 Task: In the  document peacock.doc ,align picture to the 'center'. Insert word art below the picture and give heading  'Peacock Black with white outline'
Action: Mouse moved to (546, 273)
Screenshot: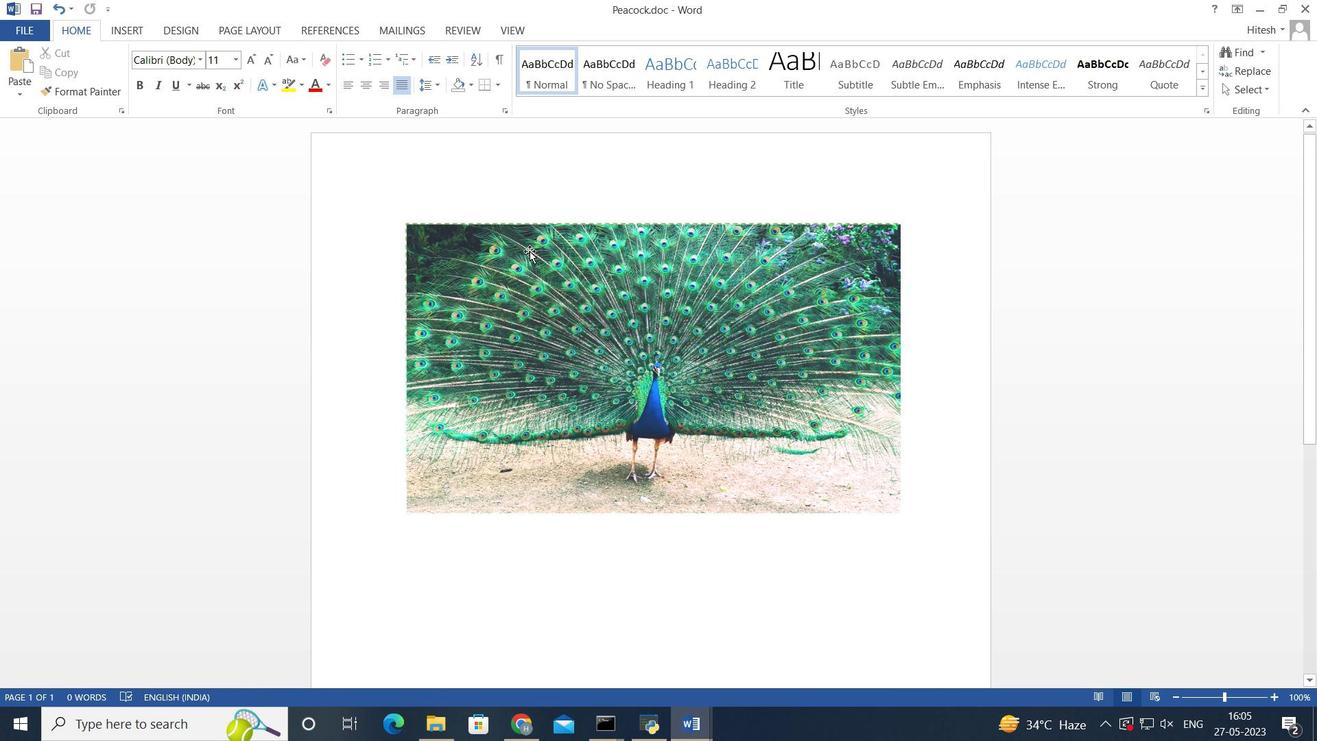 
Action: Mouse pressed left at (546, 273)
Screenshot: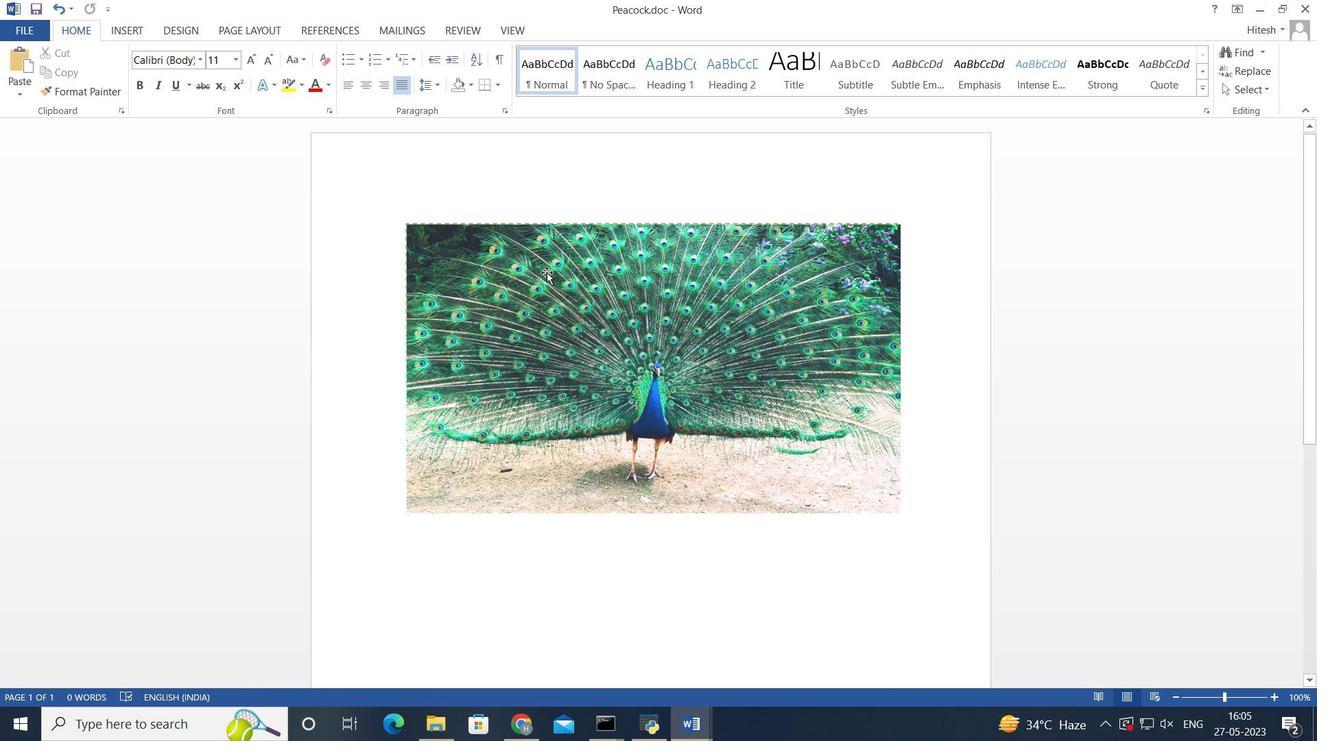 
Action: Mouse moved to (353, 81)
Screenshot: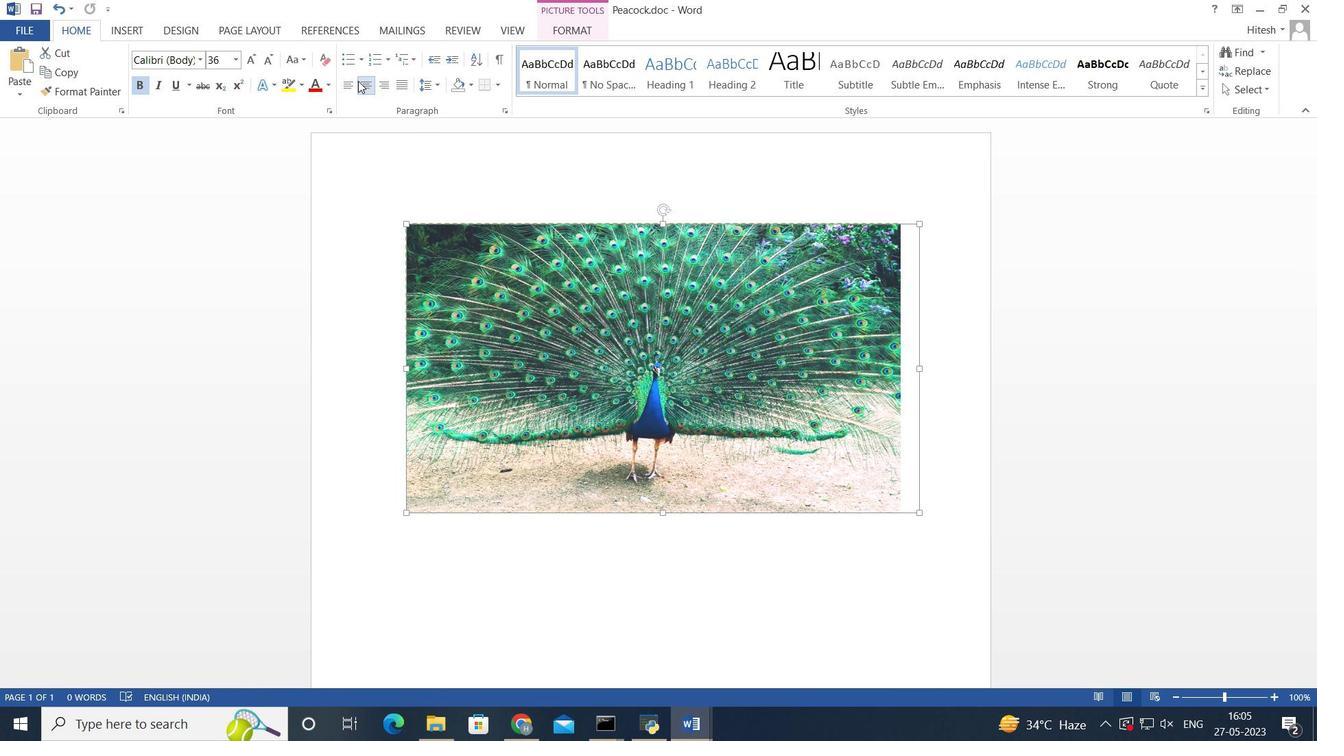 
Action: Mouse pressed left at (353, 81)
Screenshot: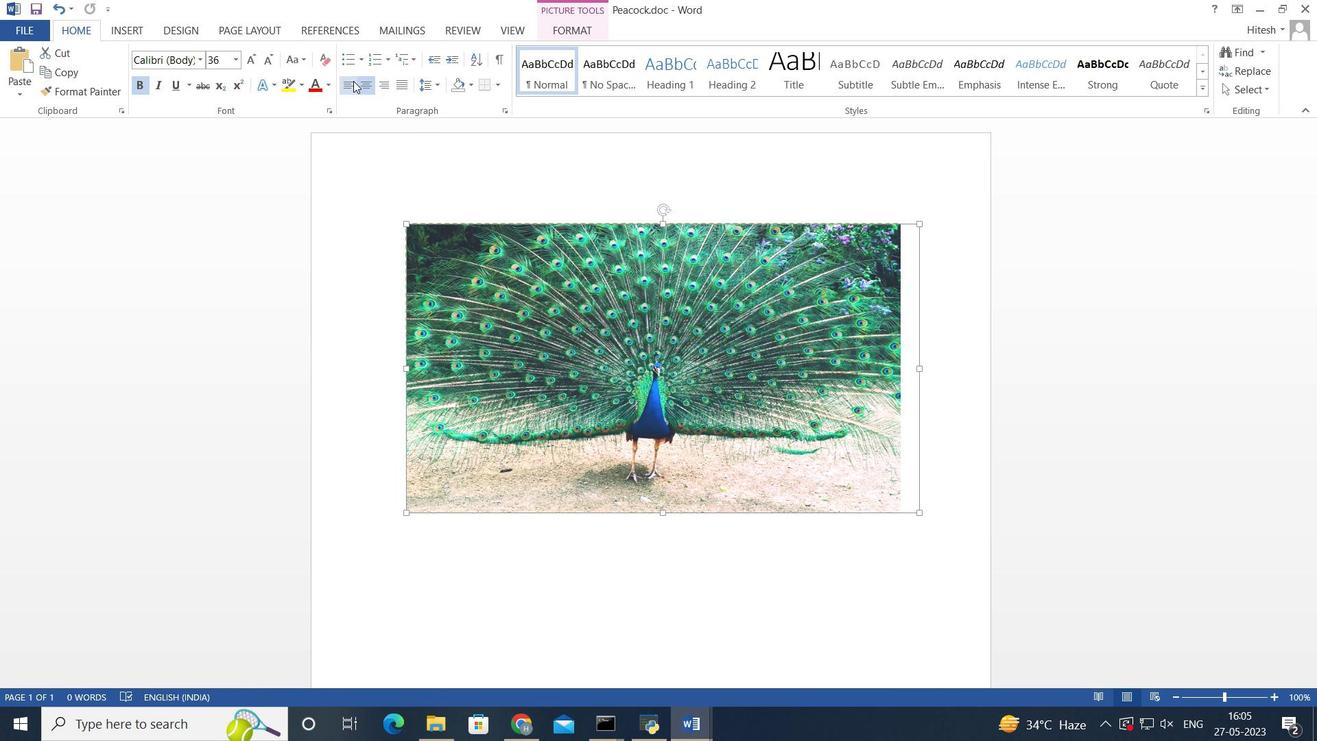 
Action: Mouse moved to (365, 83)
Screenshot: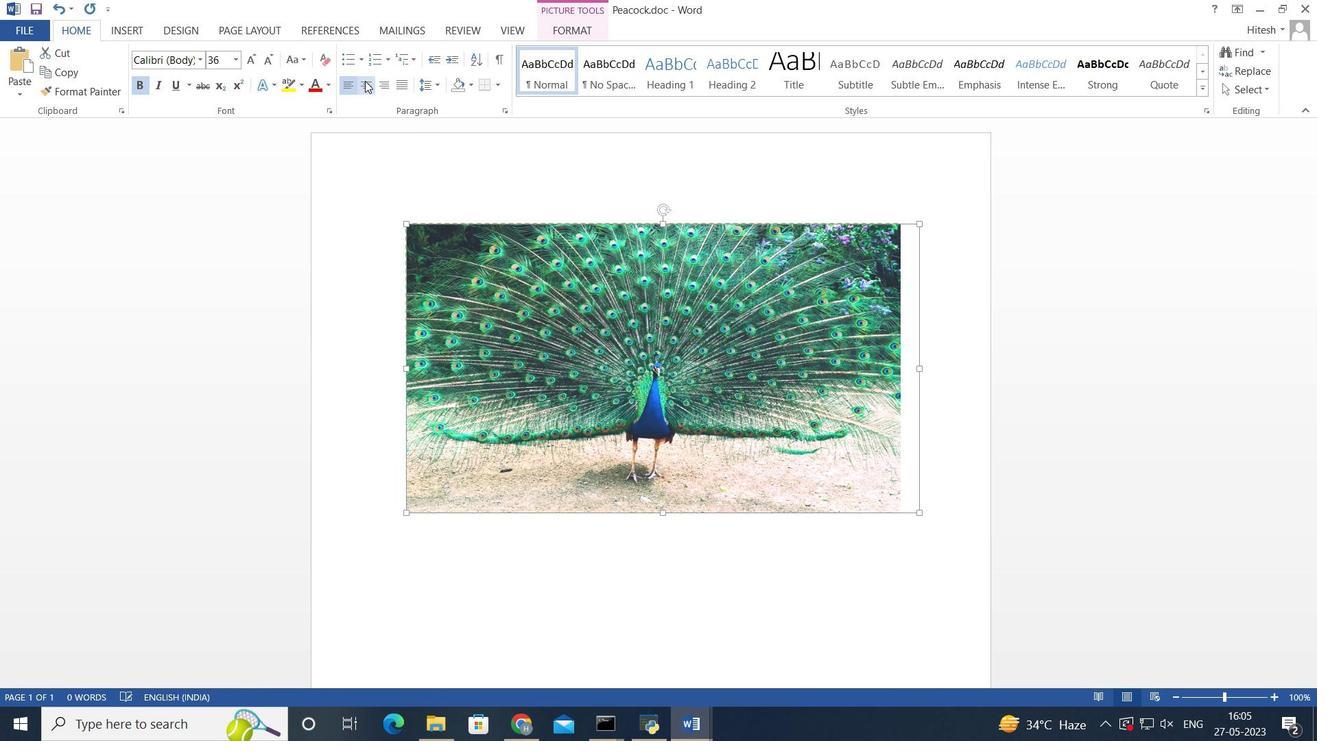 
Action: Mouse pressed left at (365, 83)
Screenshot: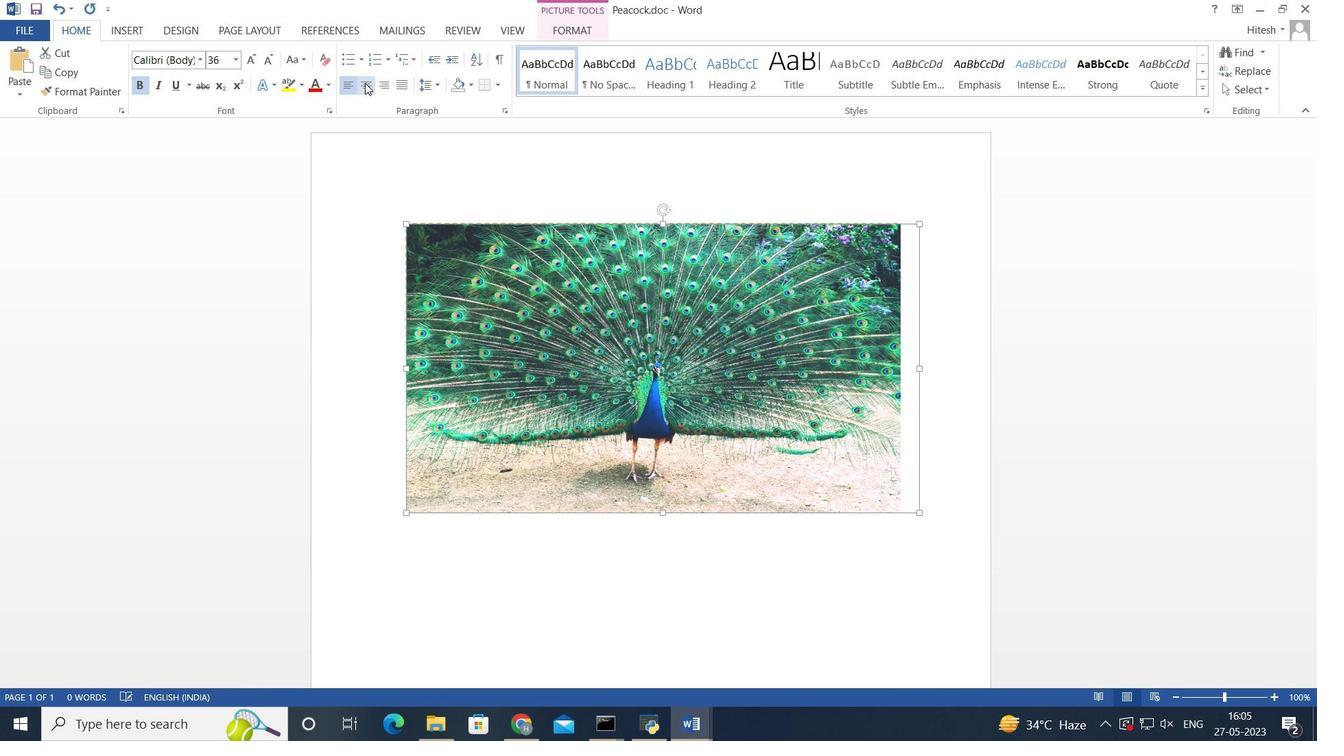 
Action: Mouse moved to (477, 179)
Screenshot: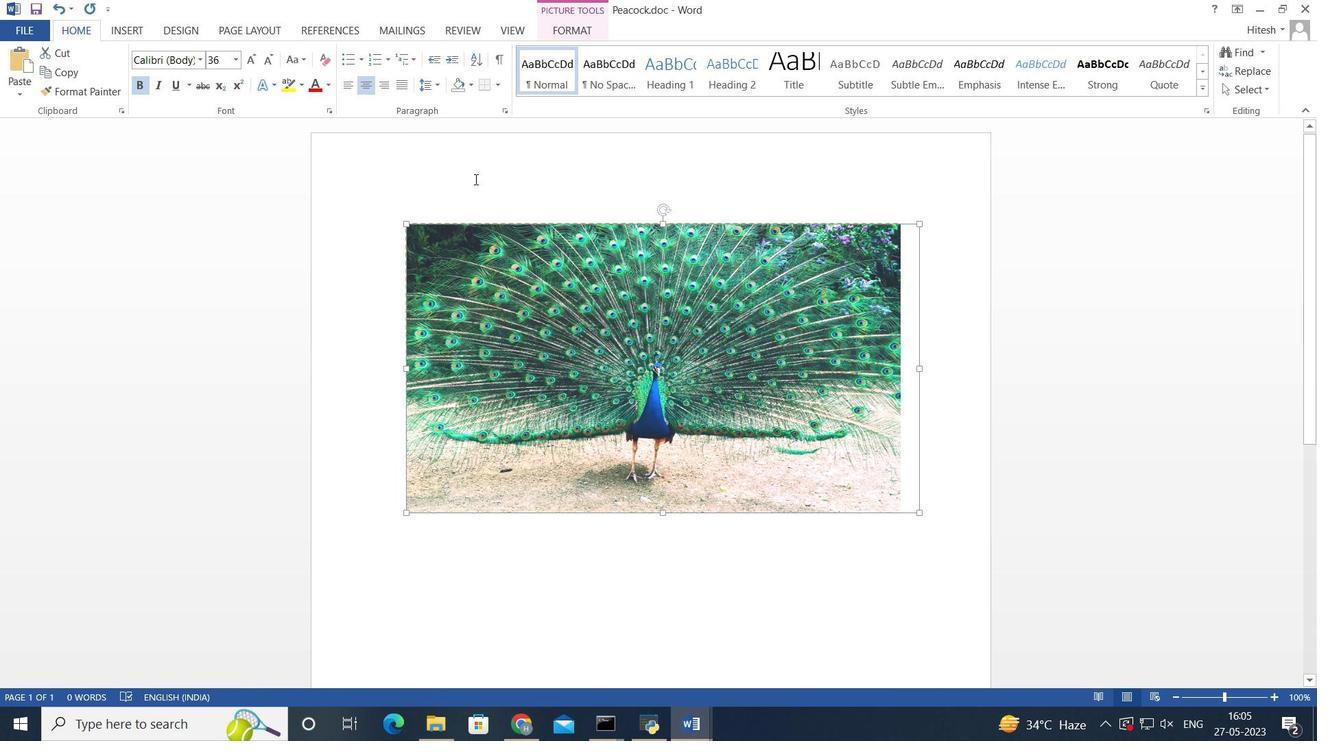 
Action: Mouse pressed left at (477, 179)
Screenshot: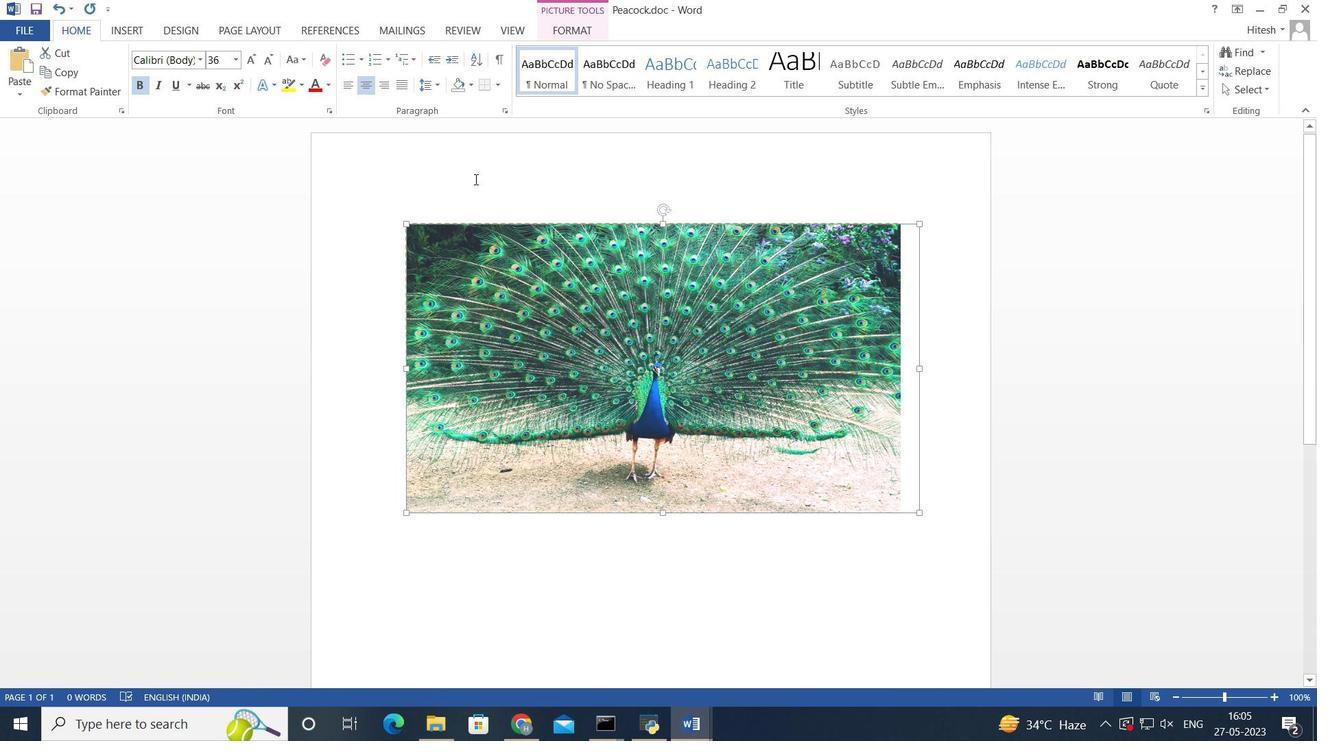 
Action: Mouse moved to (369, 80)
Screenshot: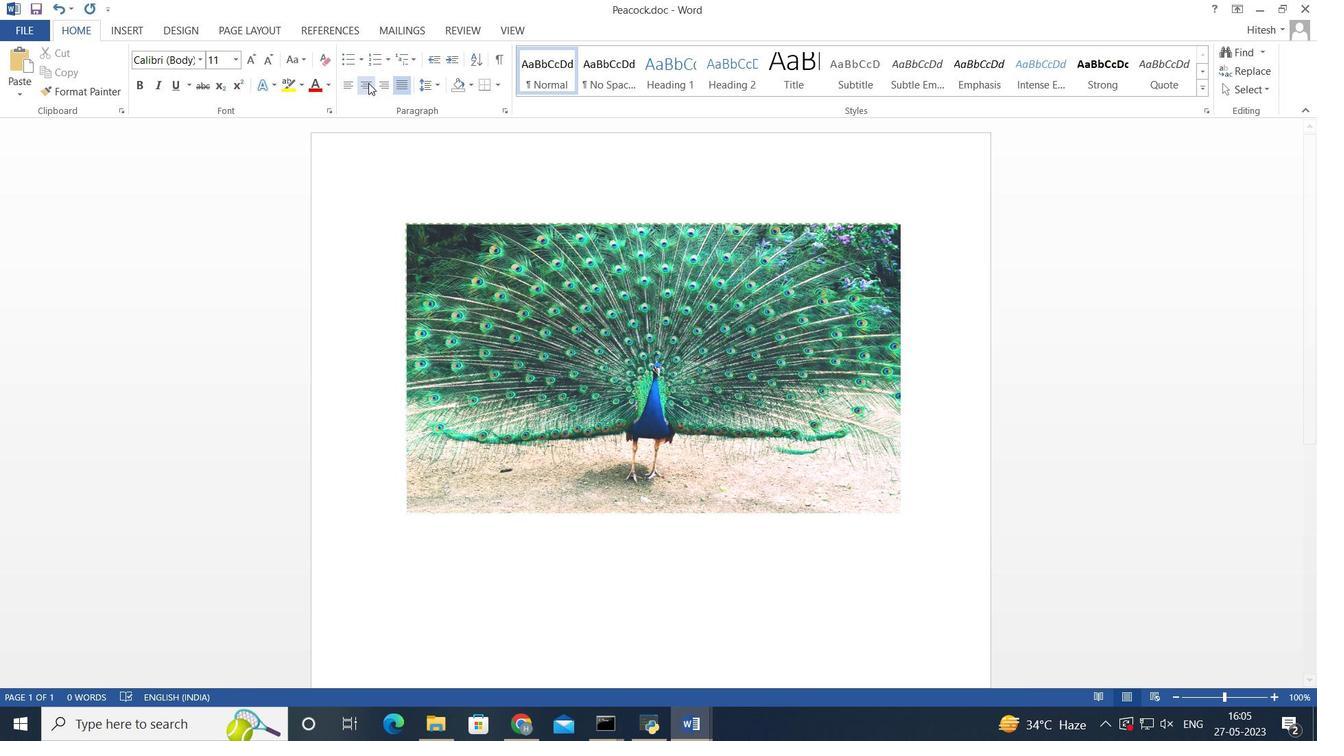 
Action: Mouse pressed left at (369, 80)
Screenshot: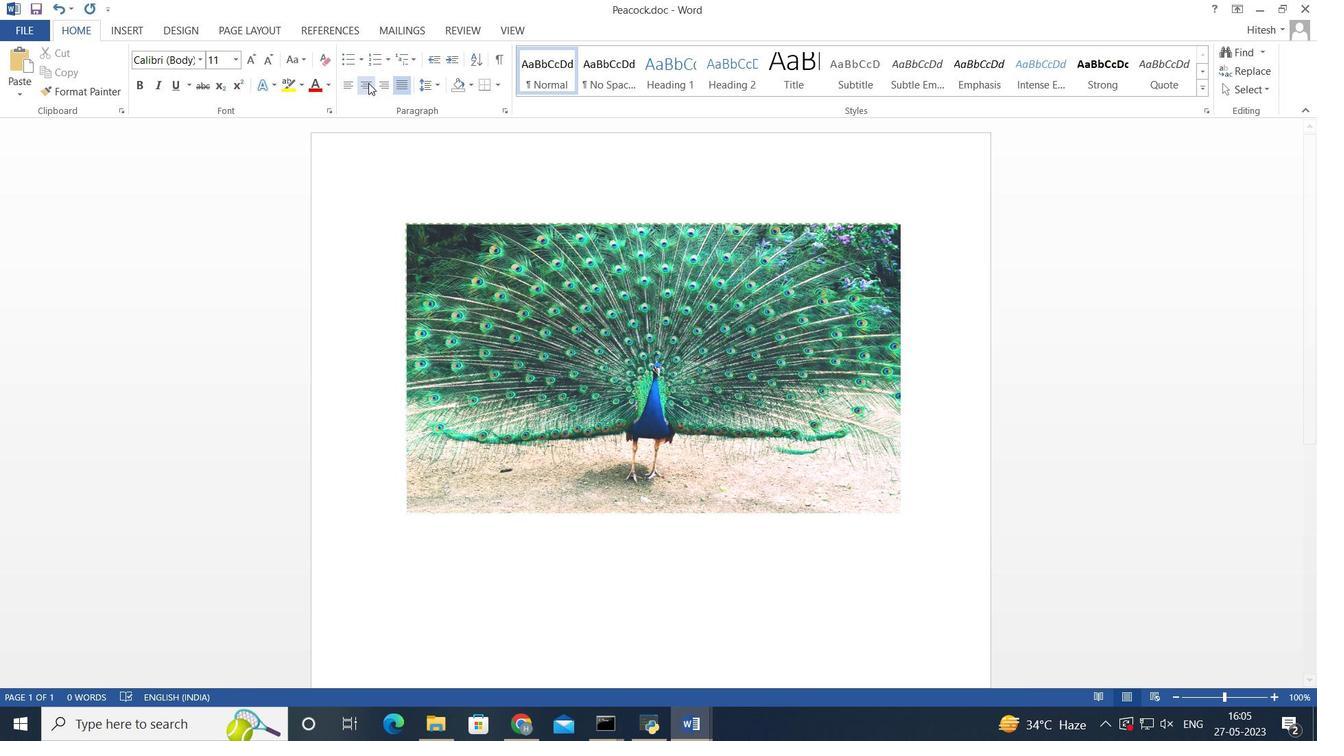 
Action: Mouse moved to (599, 290)
Screenshot: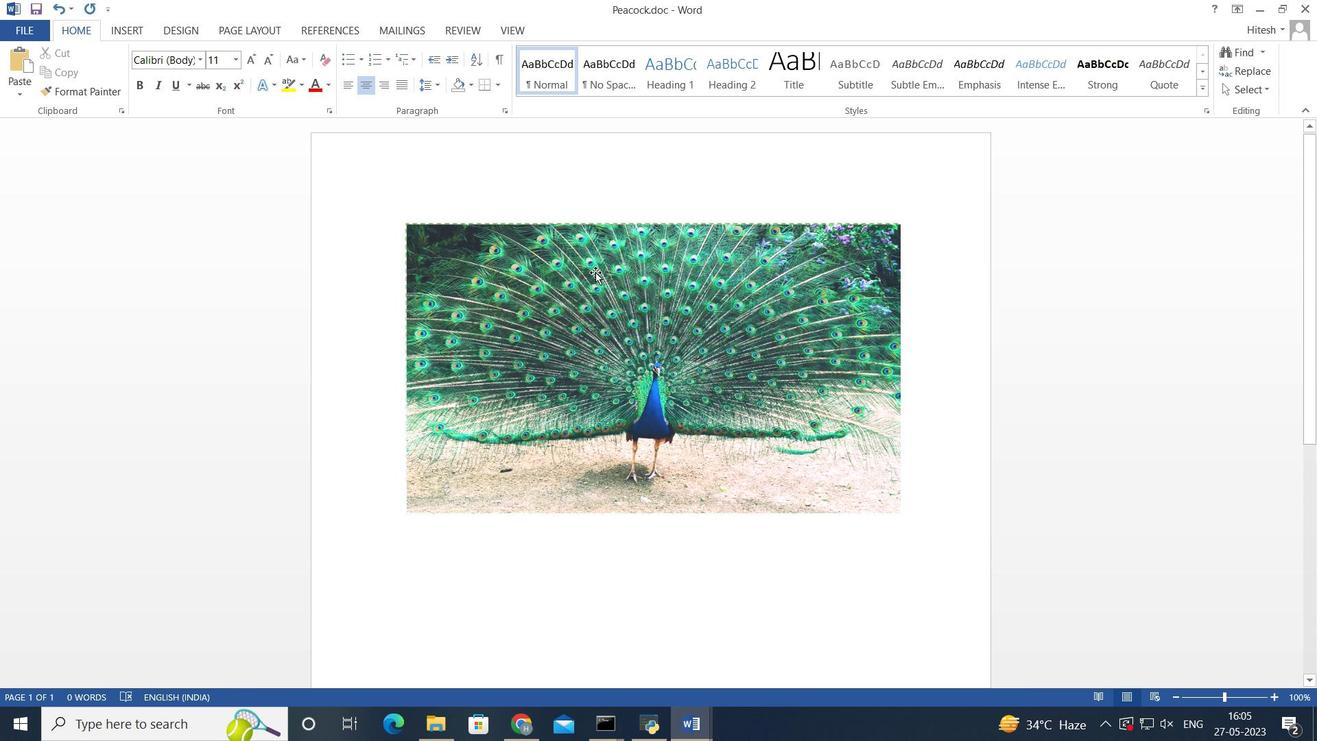 
Action: Mouse pressed left at (599, 290)
Screenshot: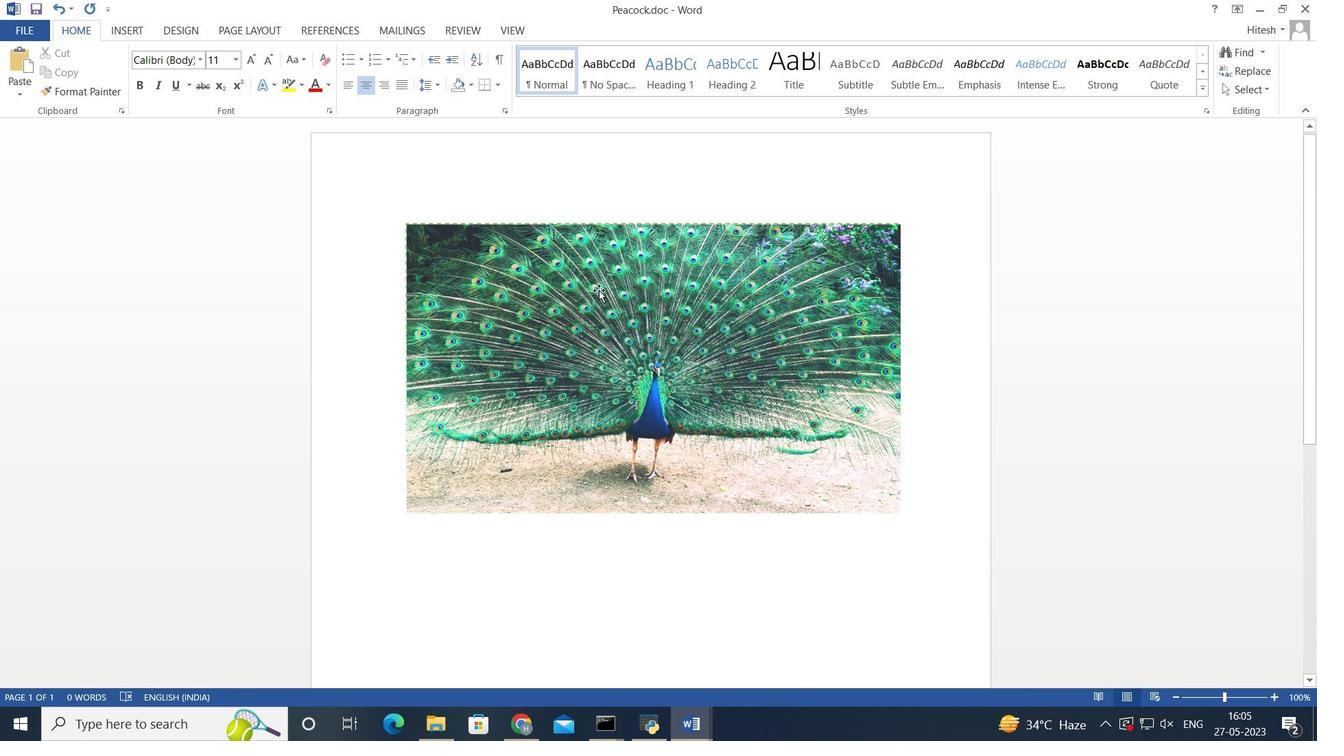 
Action: Mouse moved to (143, 31)
Screenshot: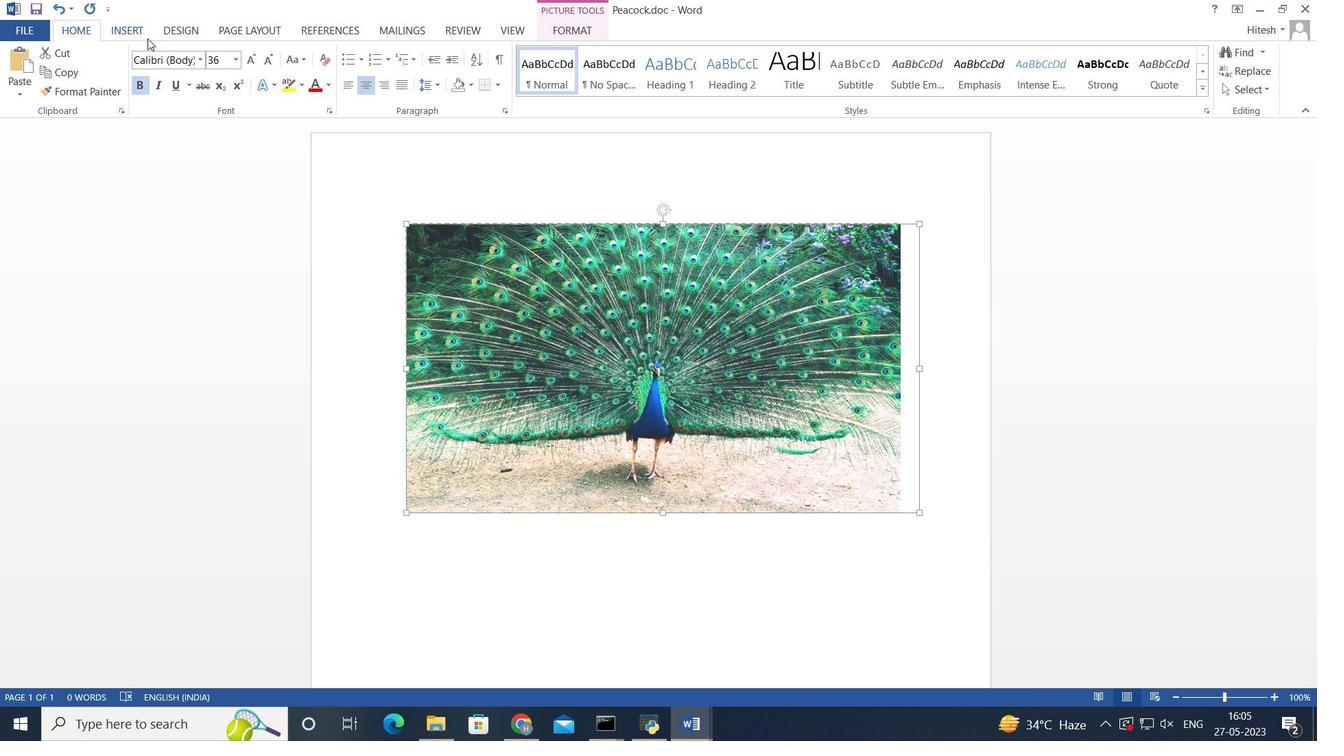 
Action: Mouse pressed left at (143, 31)
Screenshot: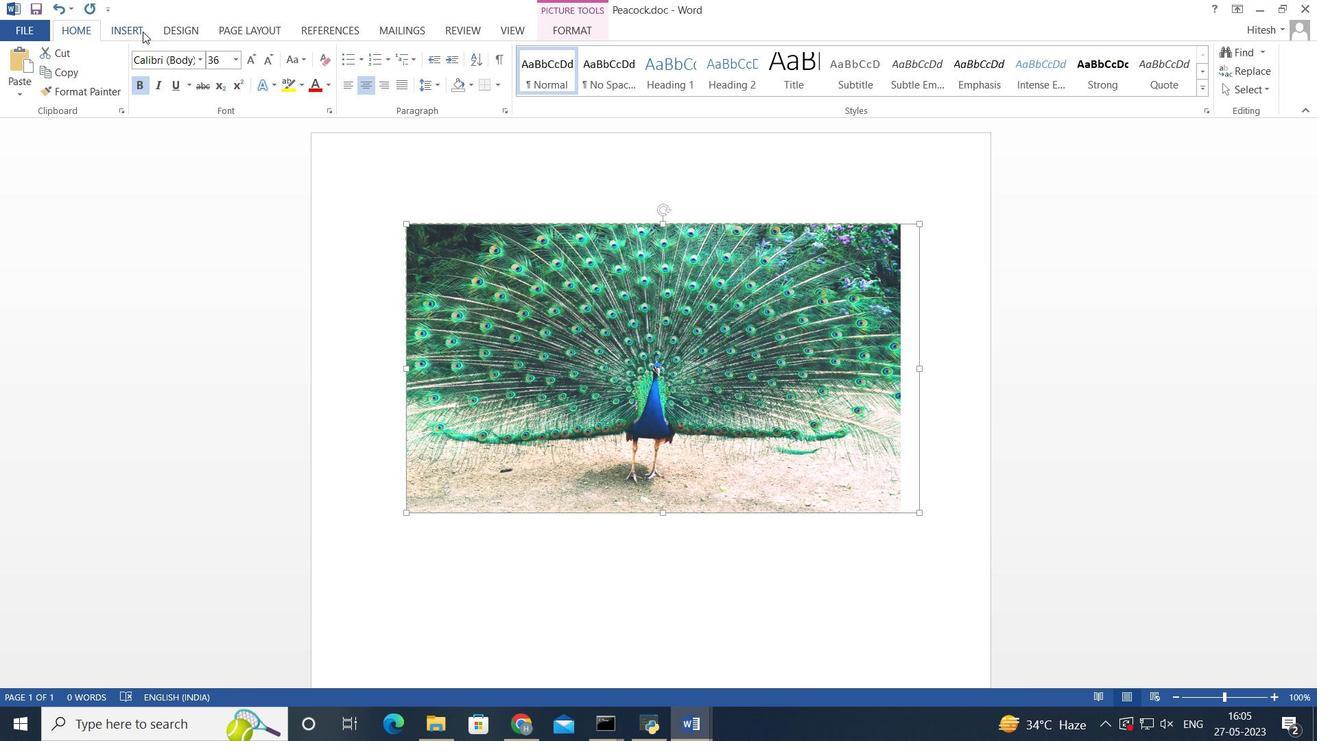 
Action: Mouse moved to (909, 88)
Screenshot: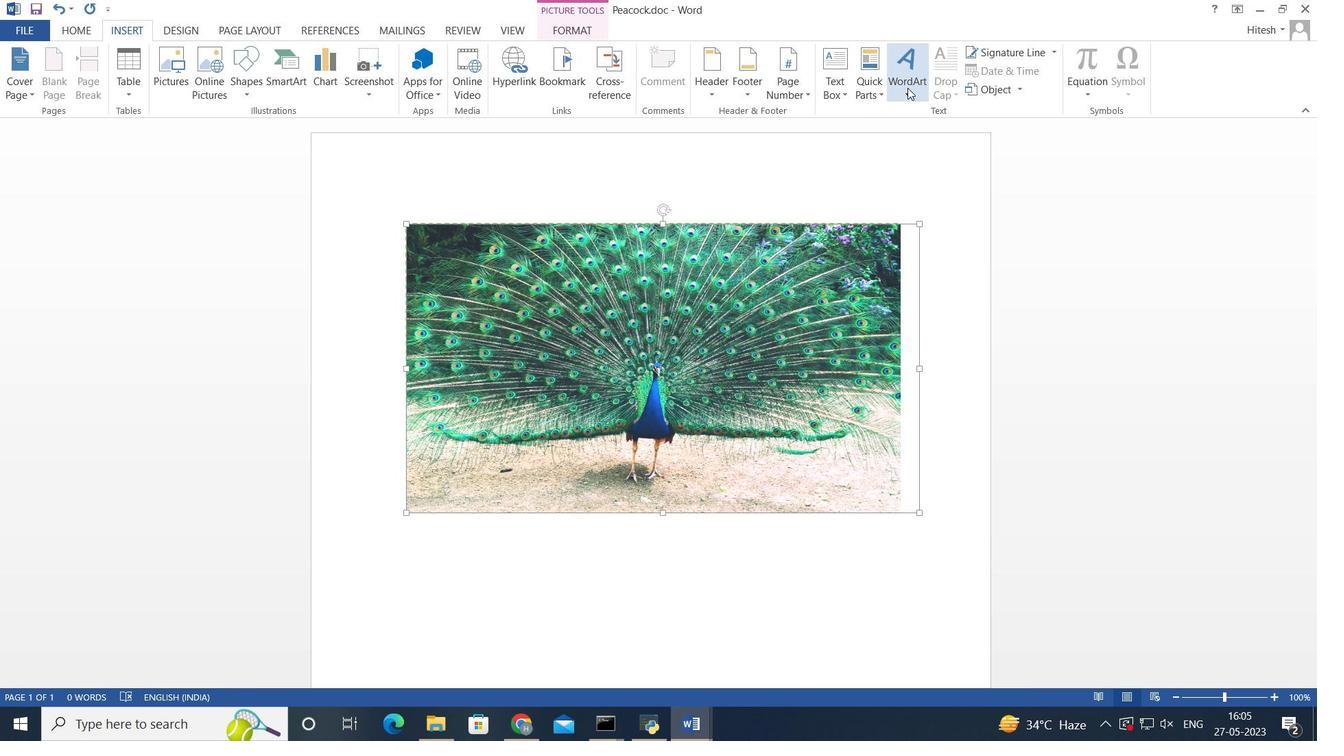 
Action: Mouse pressed left at (909, 88)
Screenshot: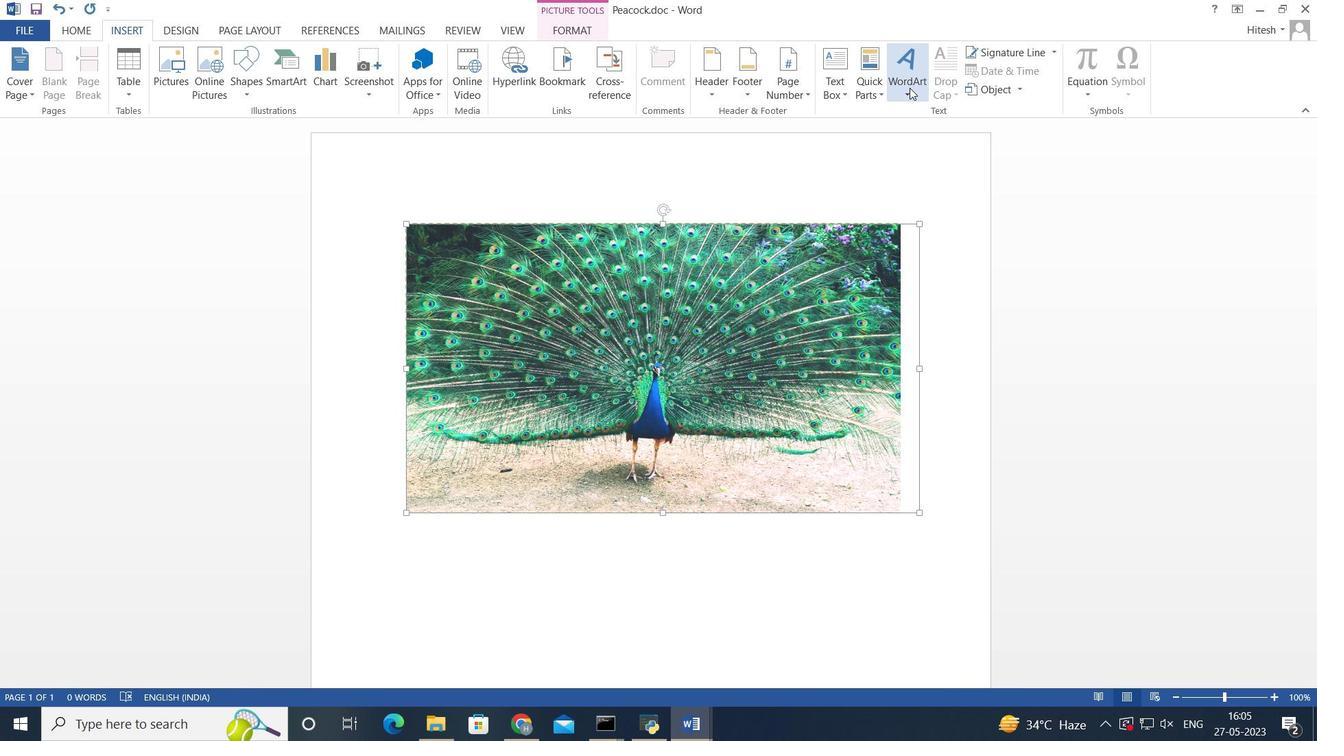 
Action: Mouse moved to (966, 227)
Screenshot: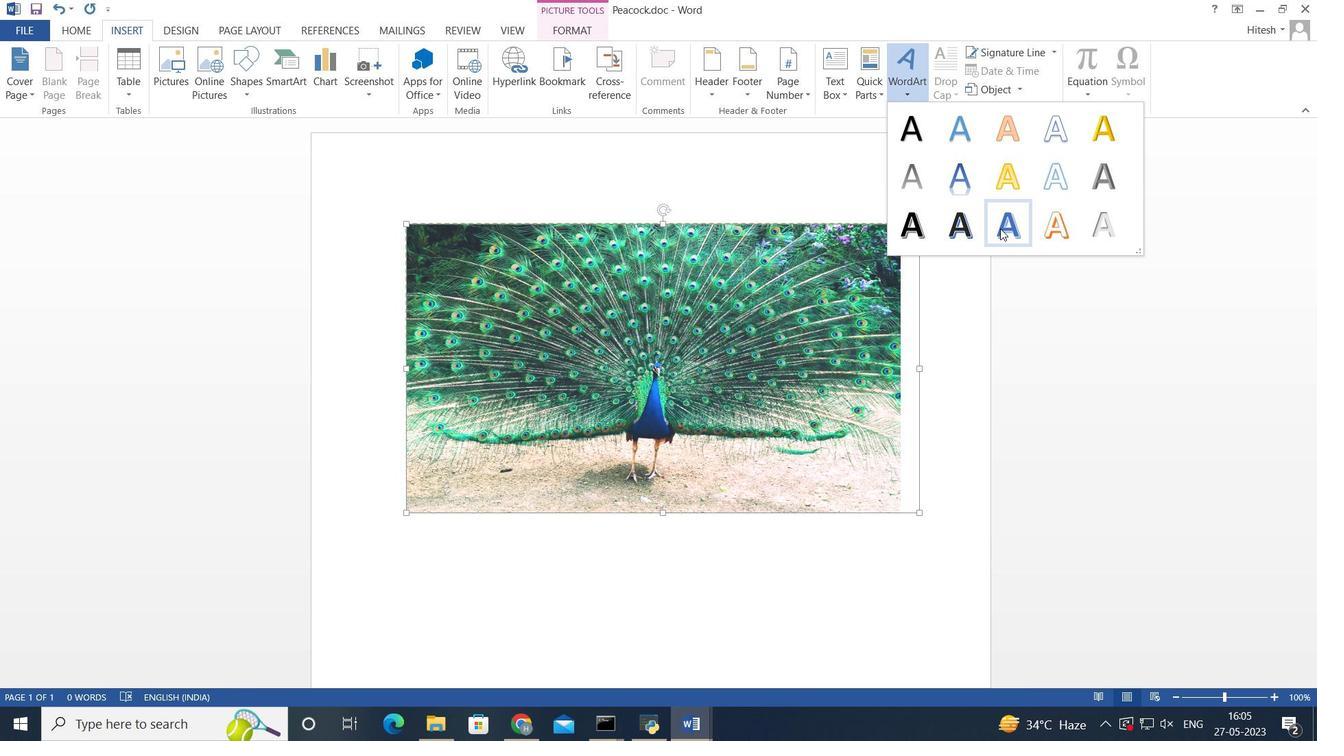 
Action: Mouse pressed left at (966, 227)
Screenshot: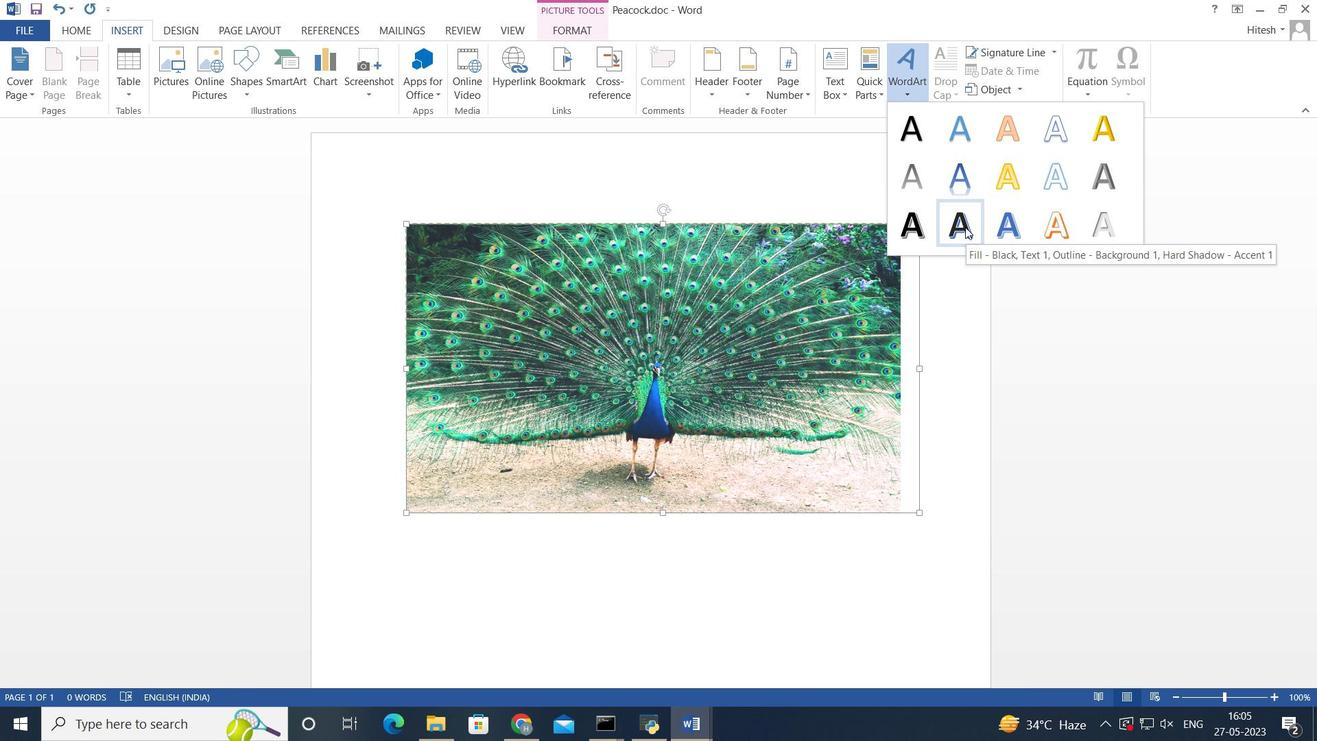 
Action: Mouse moved to (542, 226)
Screenshot: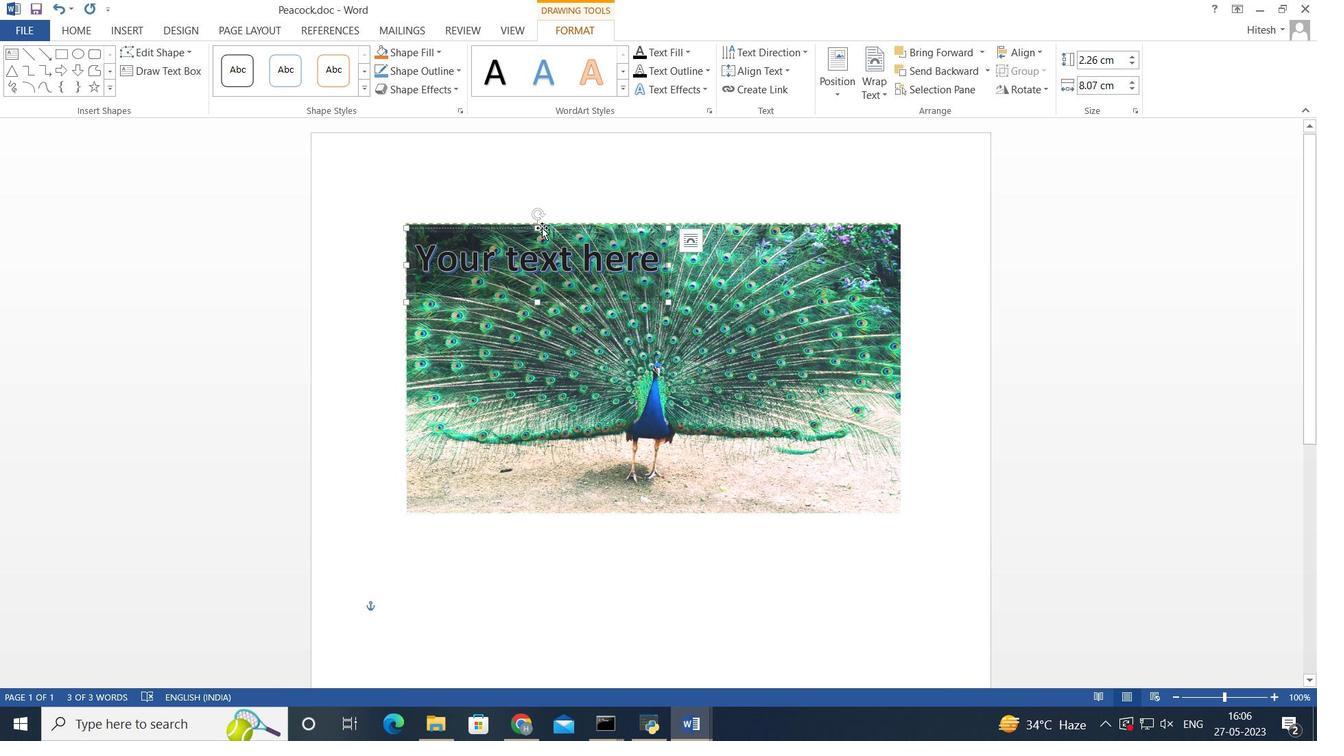 
Action: Mouse pressed left at (542, 226)
Screenshot: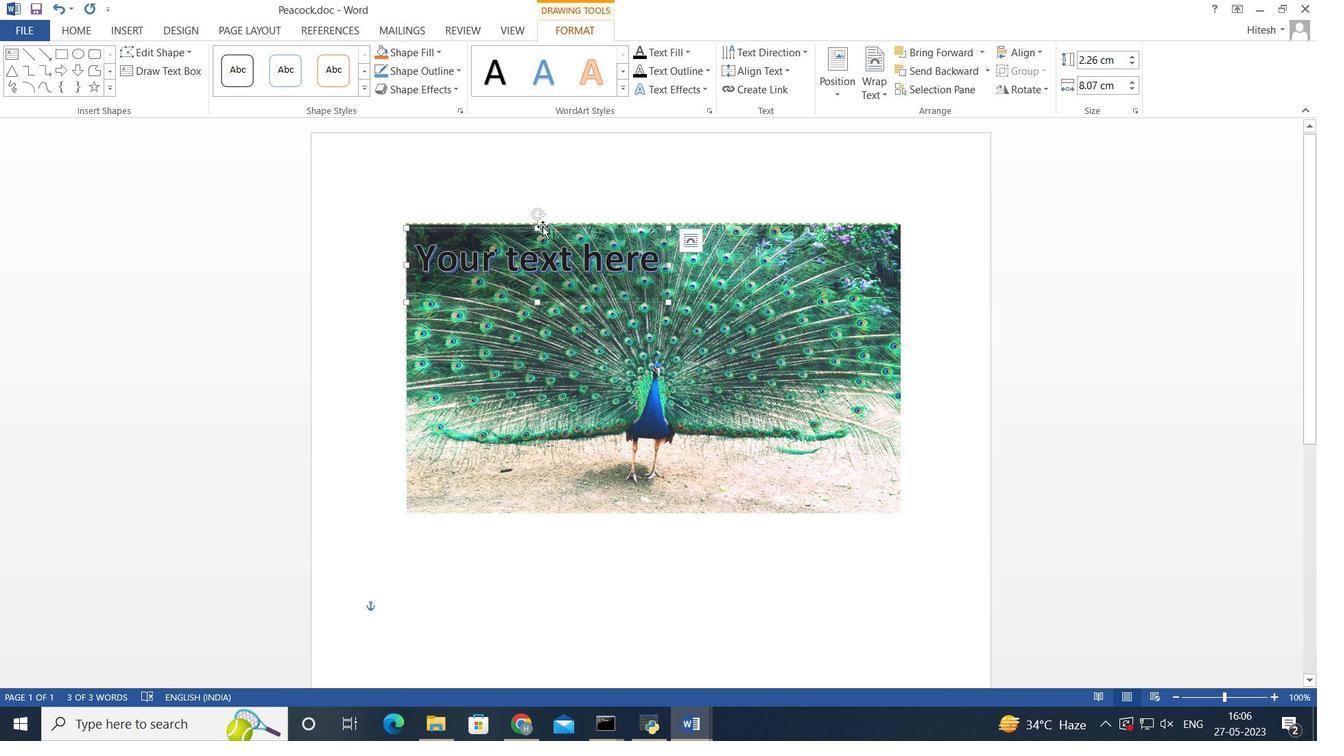 
Action: Mouse moved to (721, 563)
Screenshot: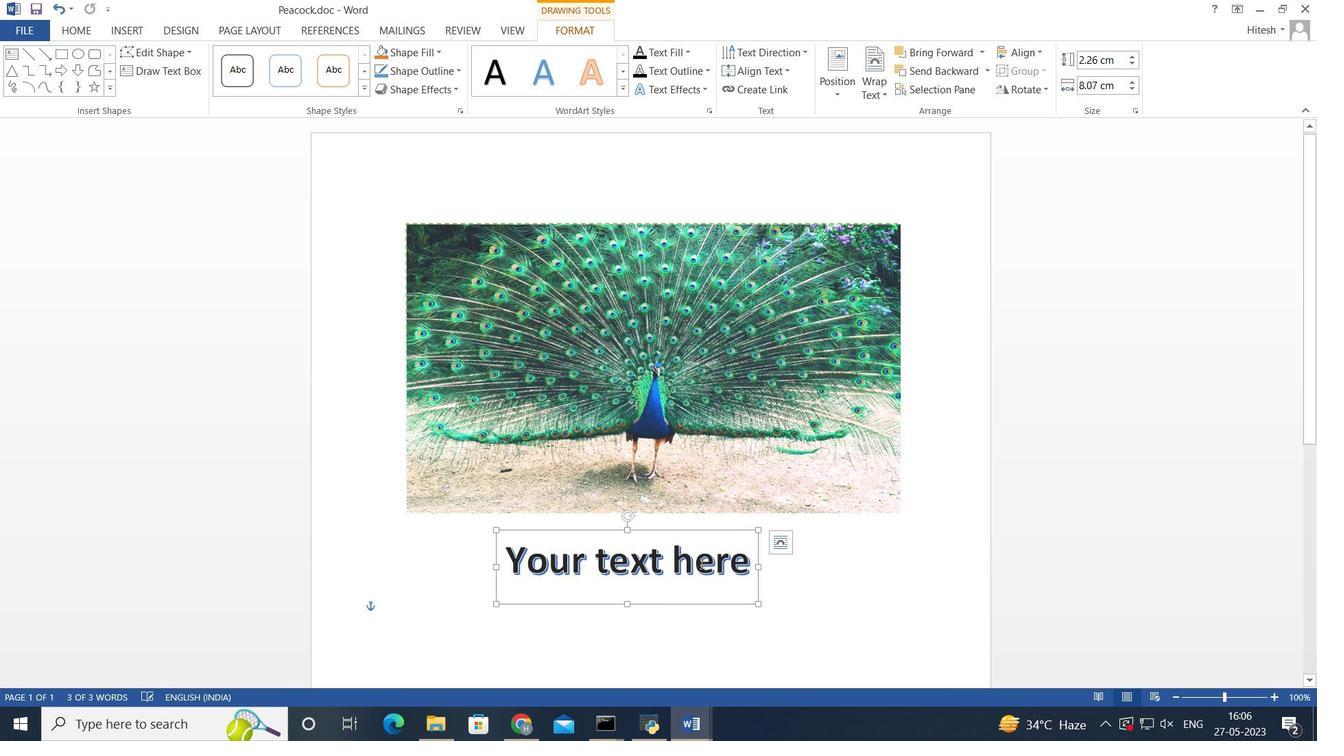 
Action: Mouse pressed left at (721, 563)
Screenshot: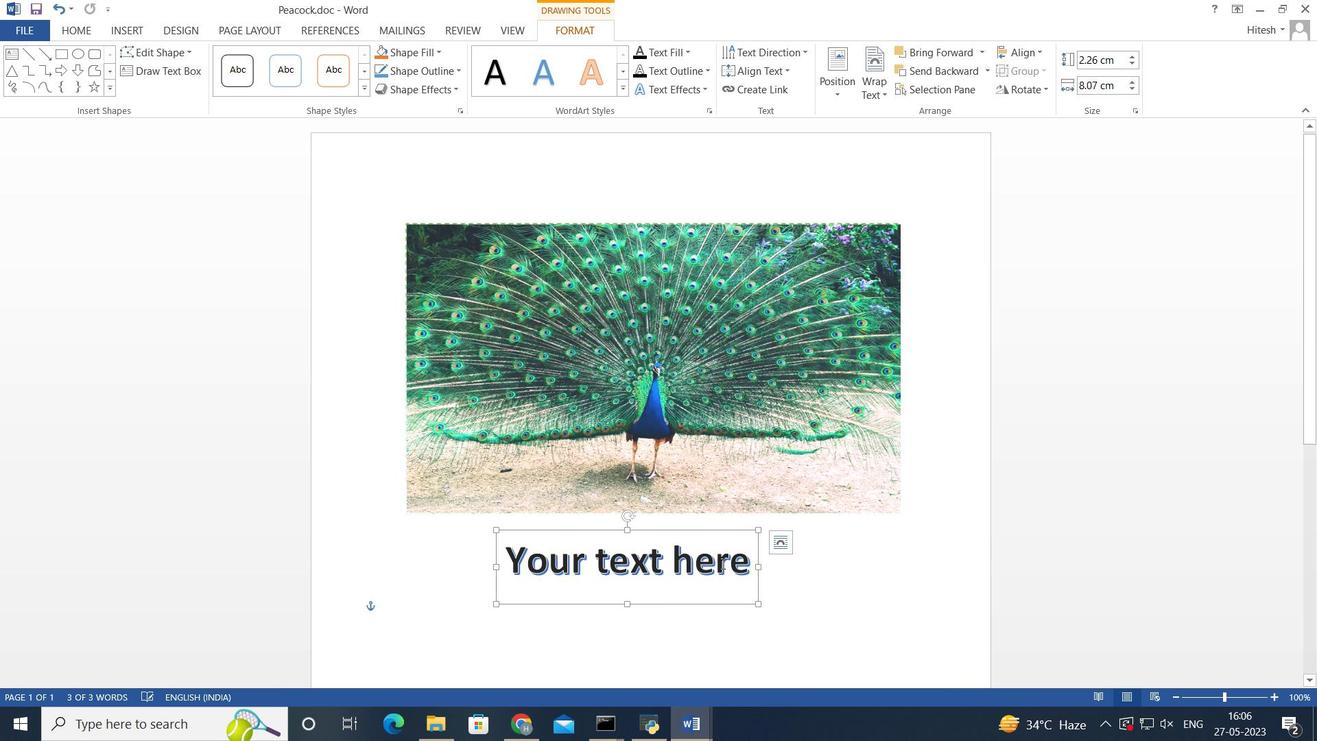 
Action: Mouse moved to (705, 555)
Screenshot: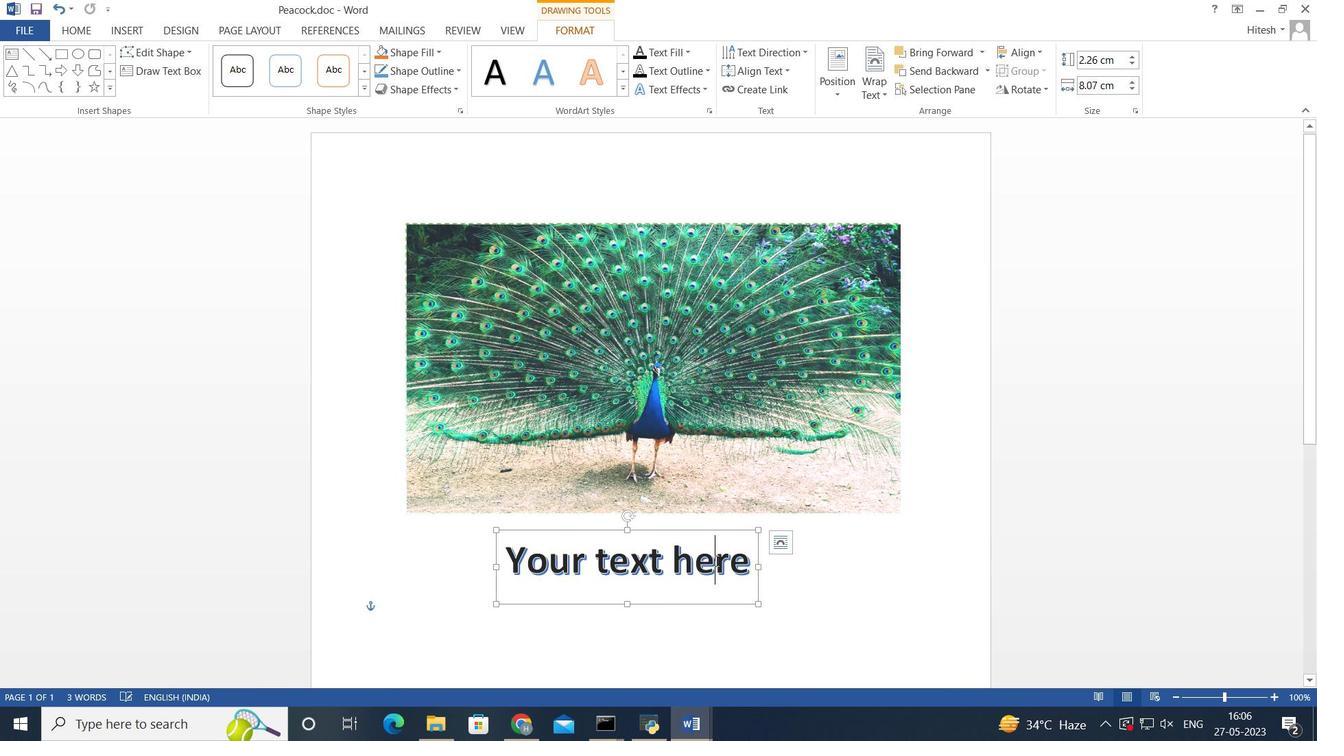 
Action: Key pressed <Key.right><Key.right>
Screenshot: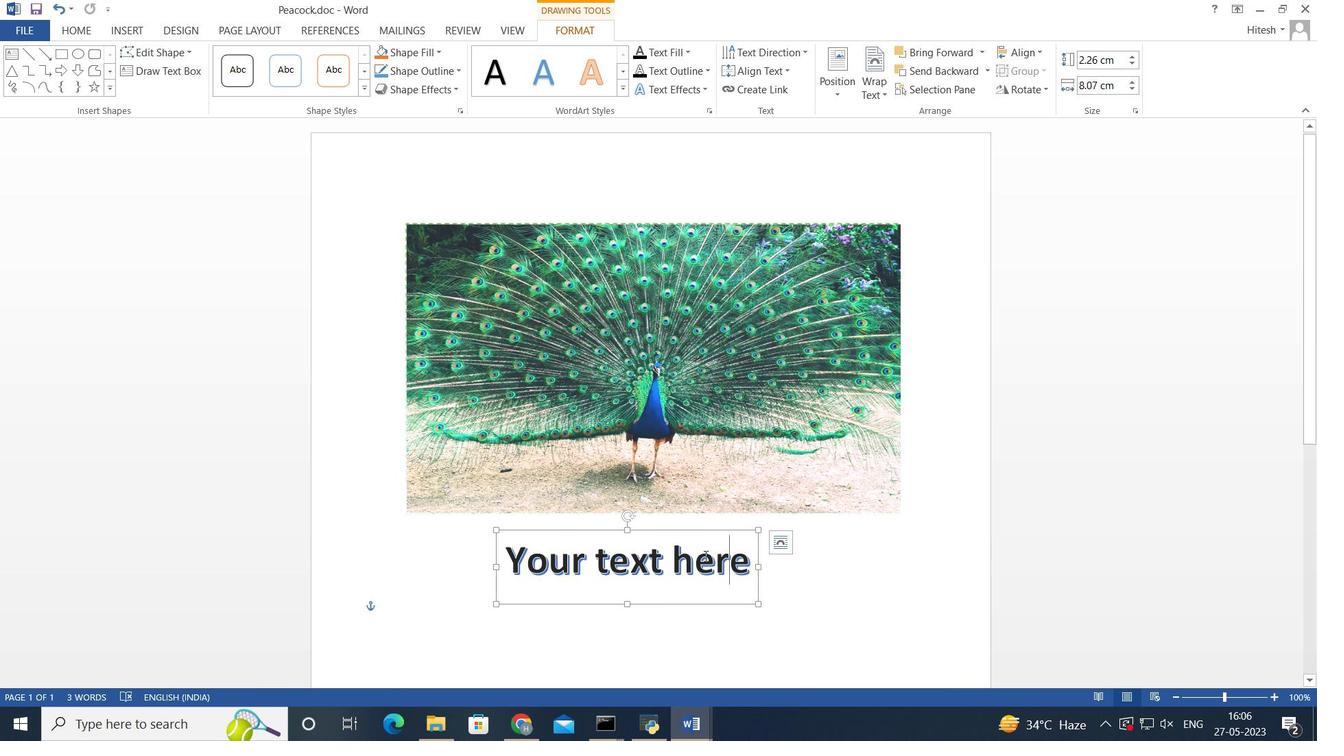 
Action: Mouse moved to (704, 555)
Screenshot: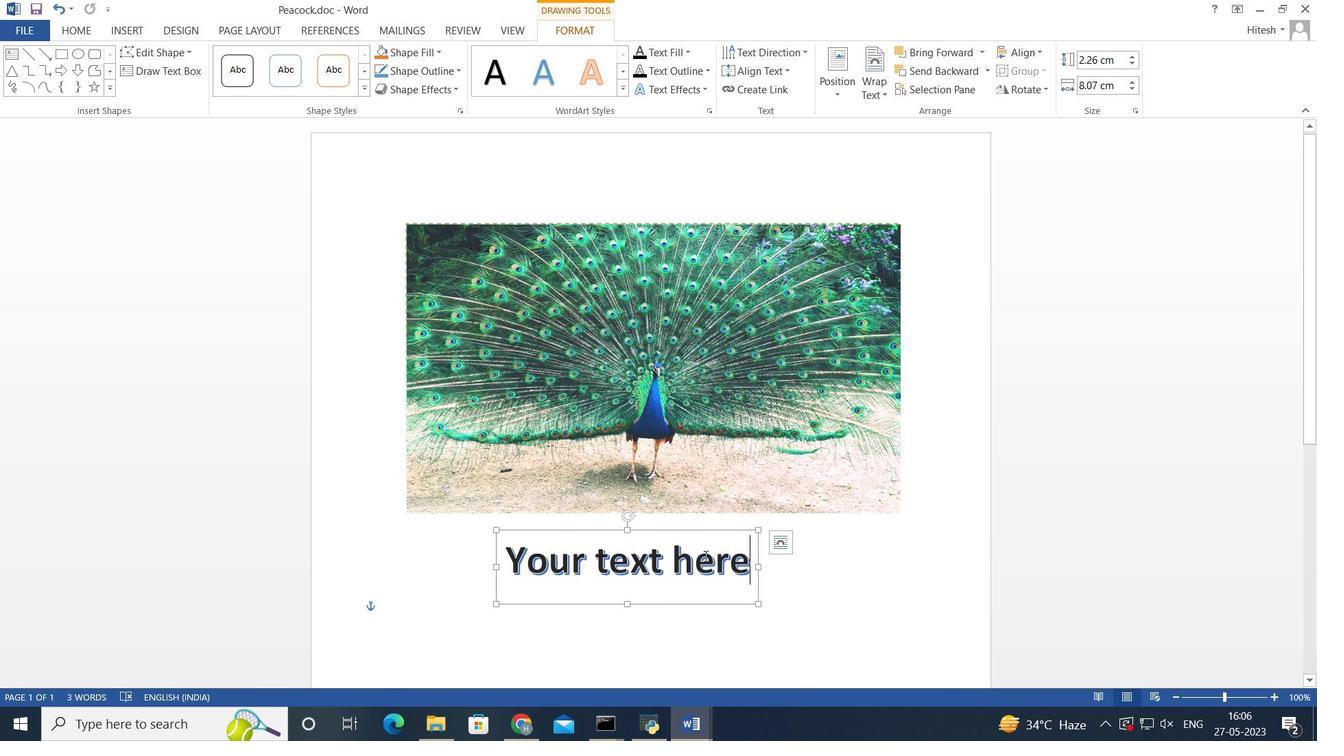 
Action: Key pressed <Key.backspace><Key.backspace><Key.backspace><Key.backspace><Key.backspace><Key.backspace><Key.backspace><Key.backspace><Key.backspace><Key.backspace><Key.backspace><Key.backspace><Key.backspace><Key.backspace><Key.shift><Key.shift><Key.shift><Key.shift><Key.shift><Key.shift><Key.shift><Key.shift><Key.shift><Key.shift><Key.shift><Key.shift><Key.shift><Key.shift><Key.shift>Pw<Key.backspace>eacock
Screenshot: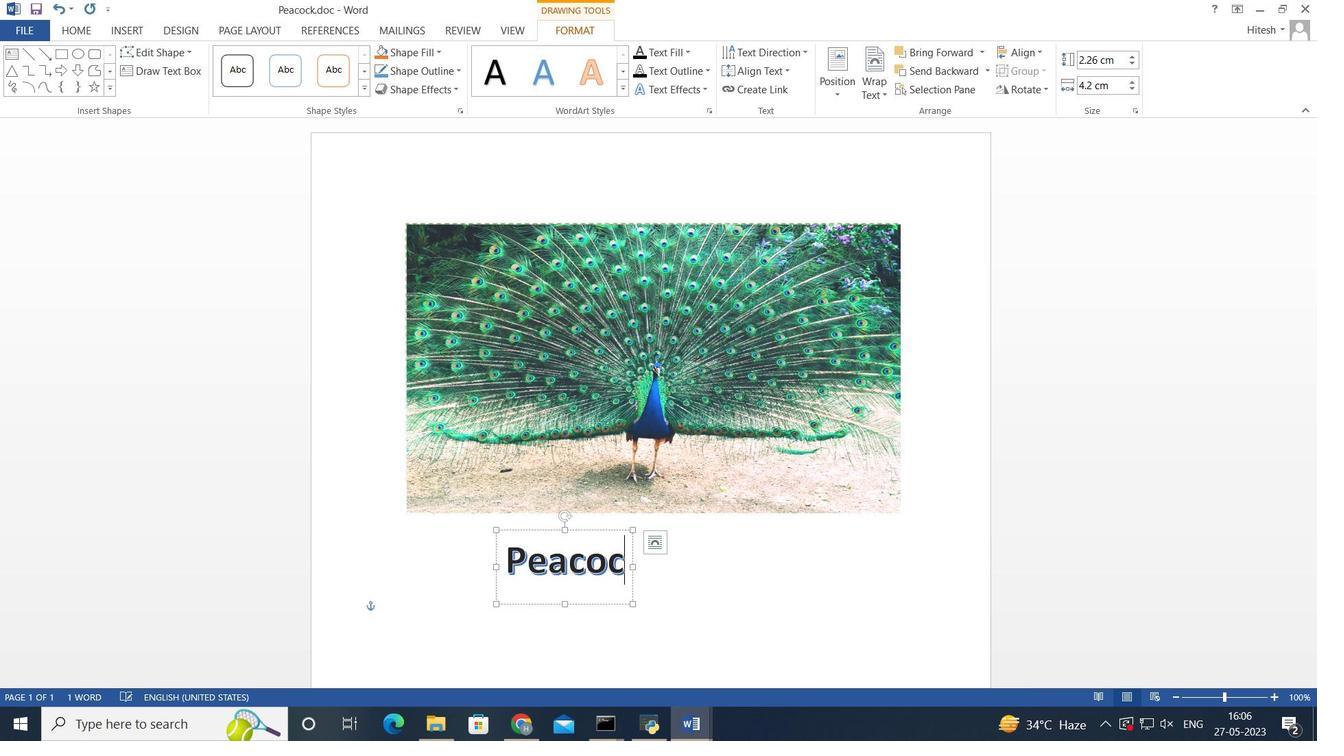 
Action: Mouse moved to (456, 67)
Screenshot: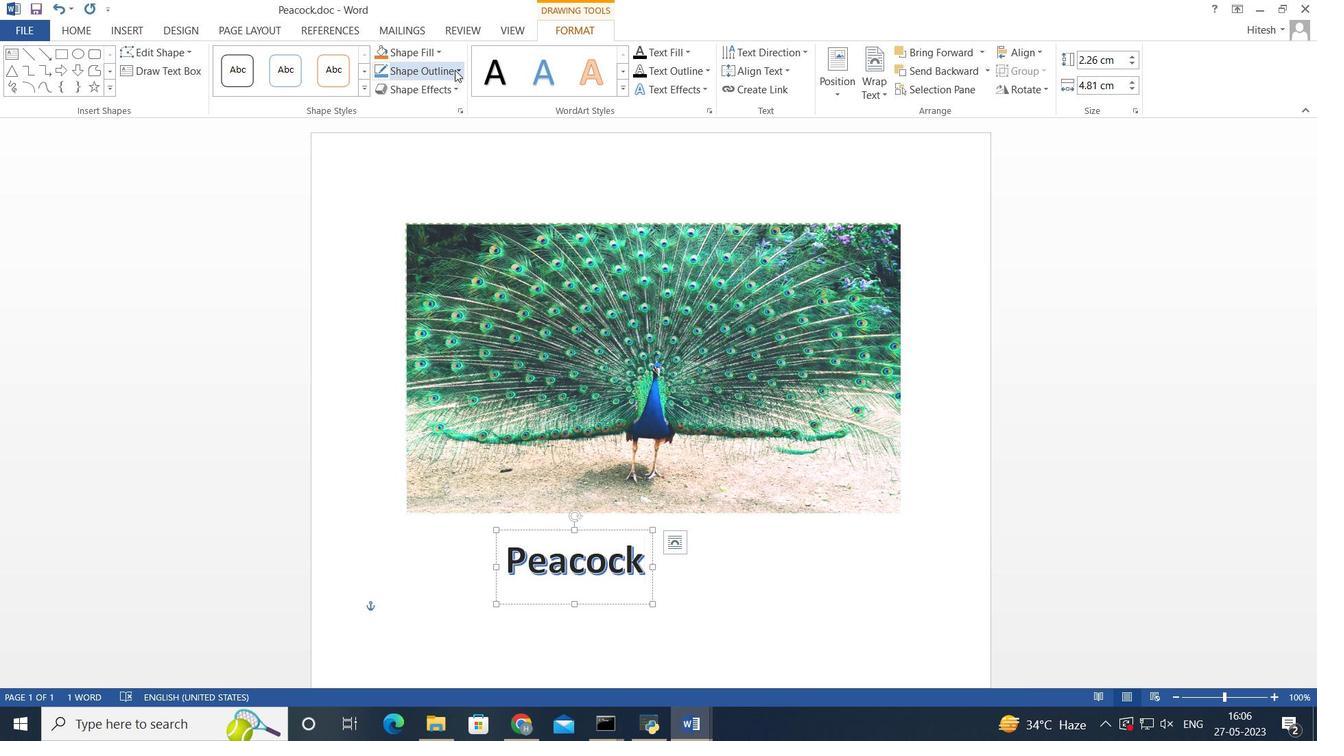 
Action: Mouse pressed left at (456, 67)
Screenshot: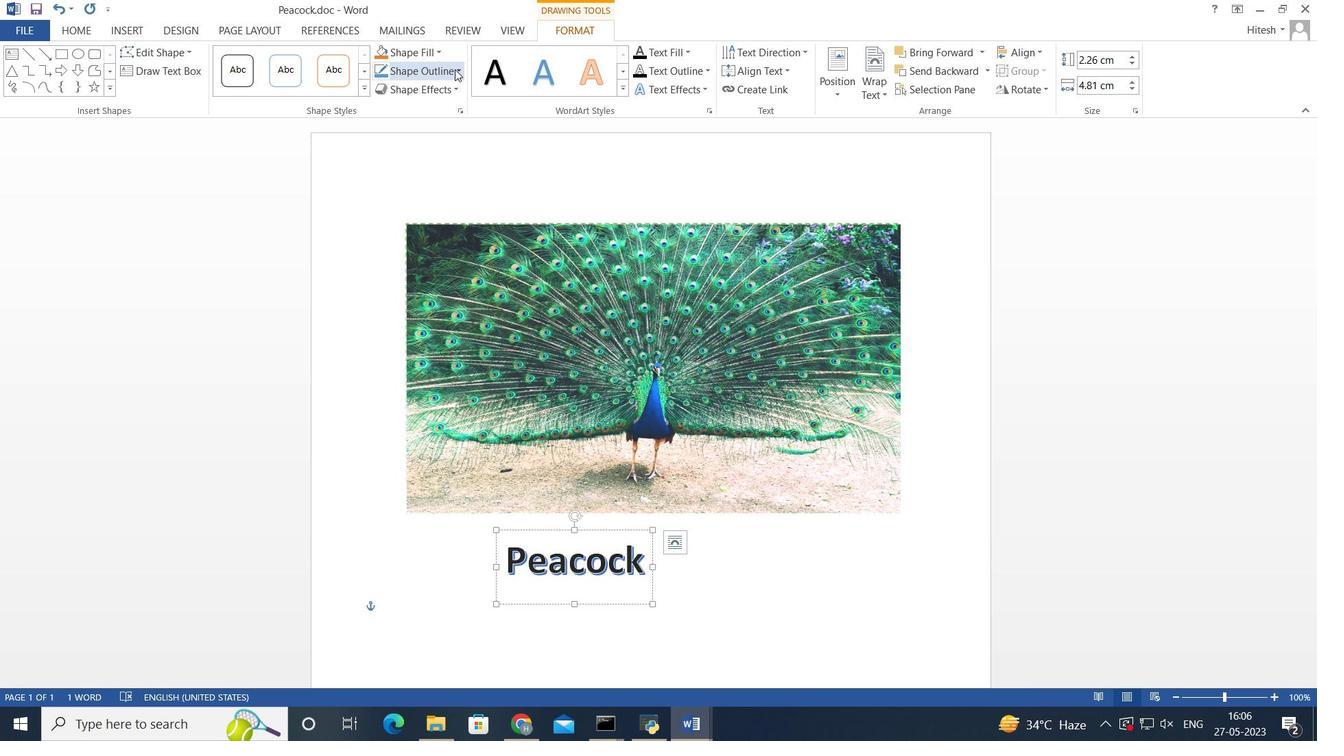 
Action: Mouse moved to (382, 106)
Screenshot: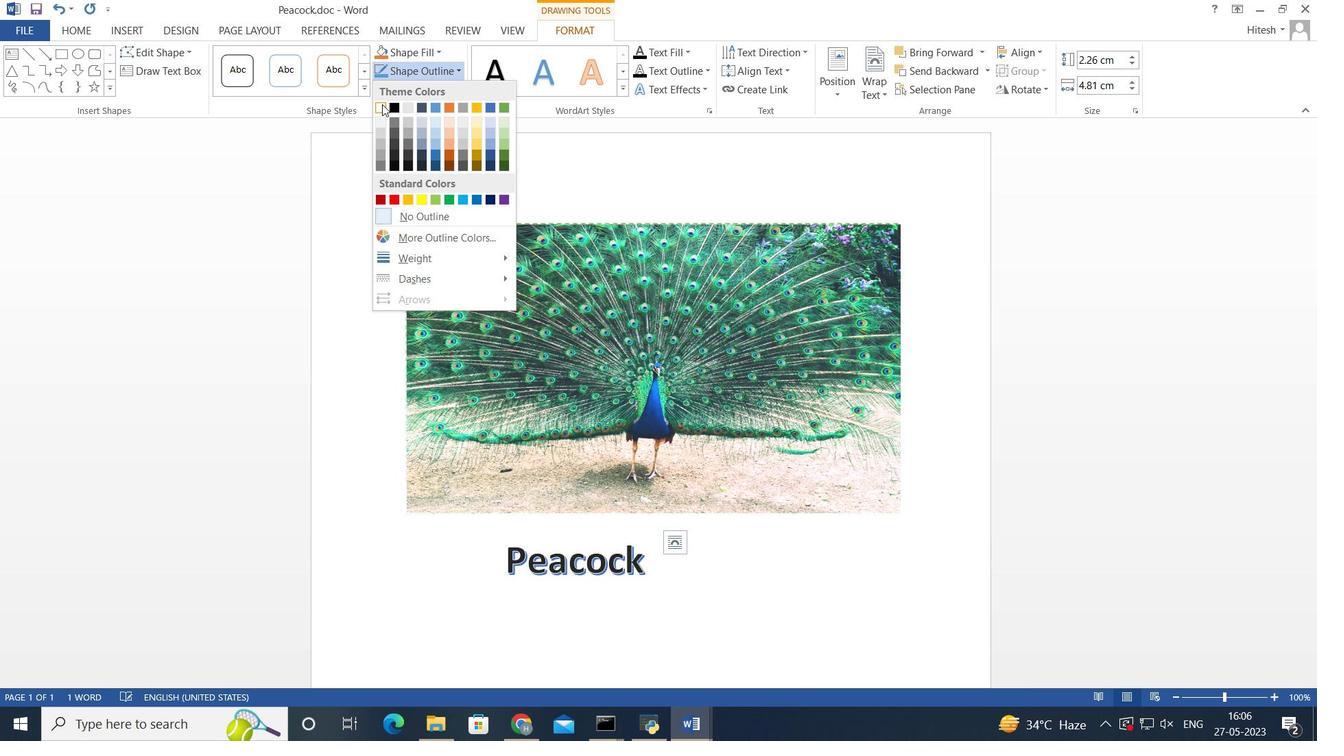 
Action: Mouse pressed left at (382, 106)
Screenshot: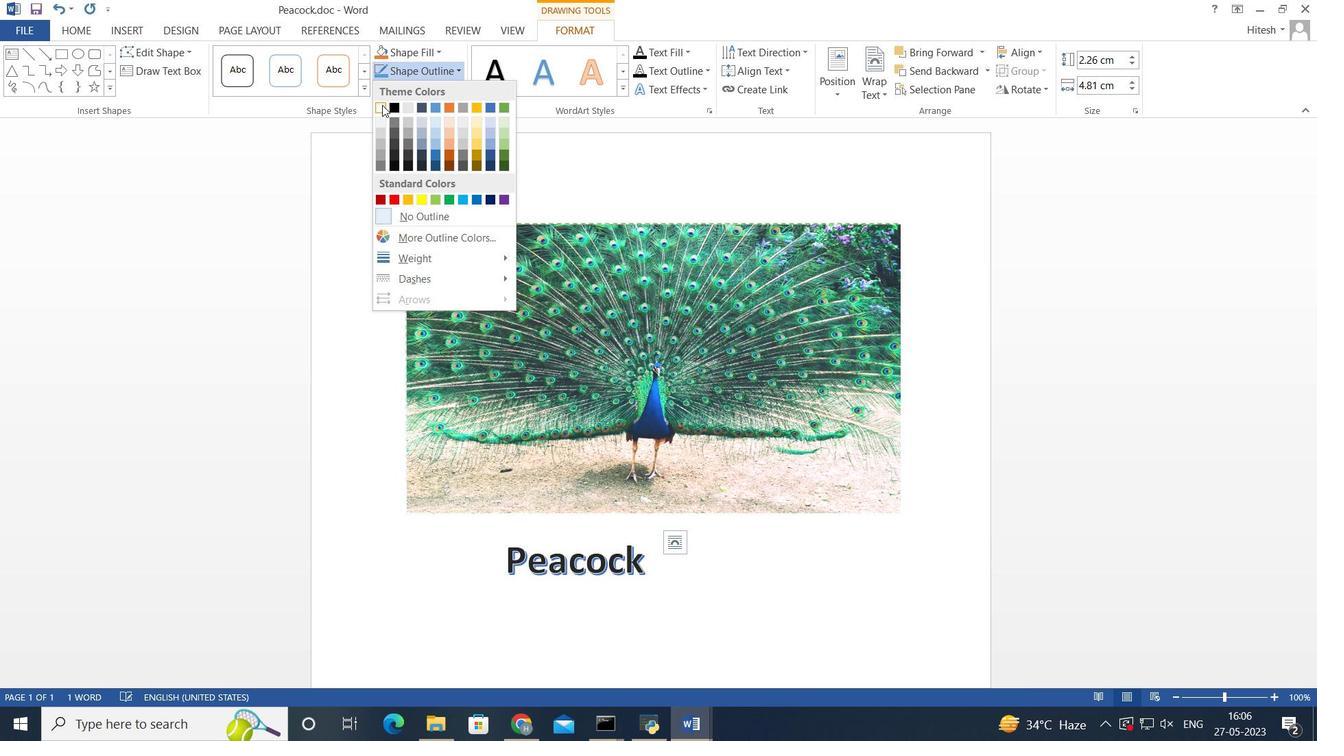 
Action: Mouse moved to (446, 74)
Screenshot: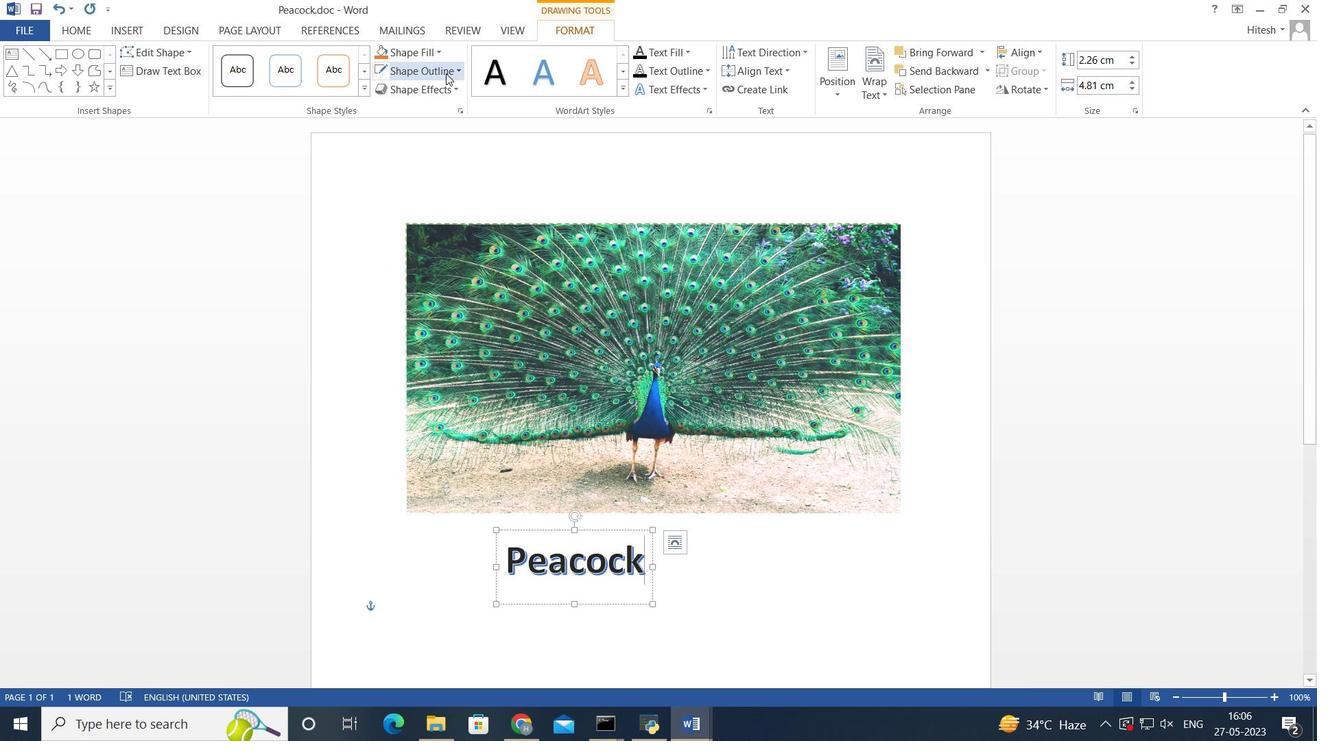 
Action: Mouse pressed left at (446, 74)
Screenshot: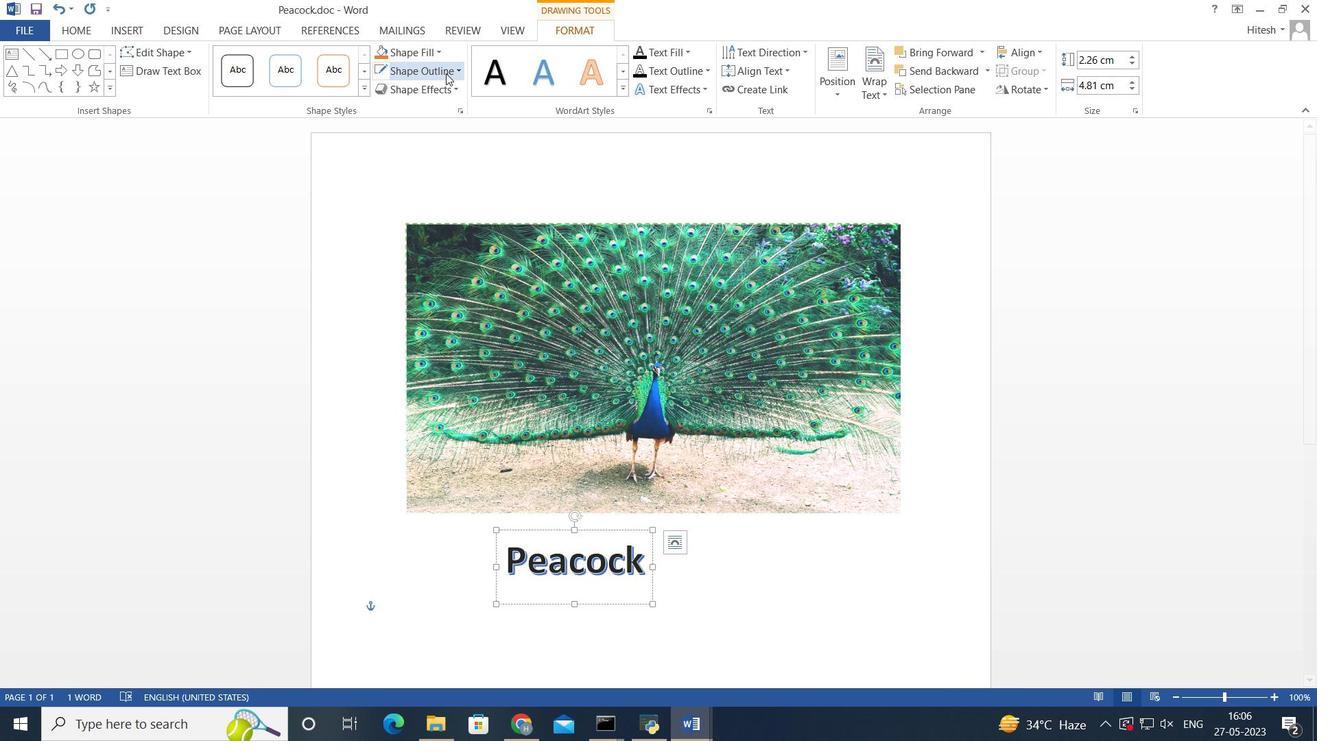 
Action: Mouse moved to (380, 102)
Screenshot: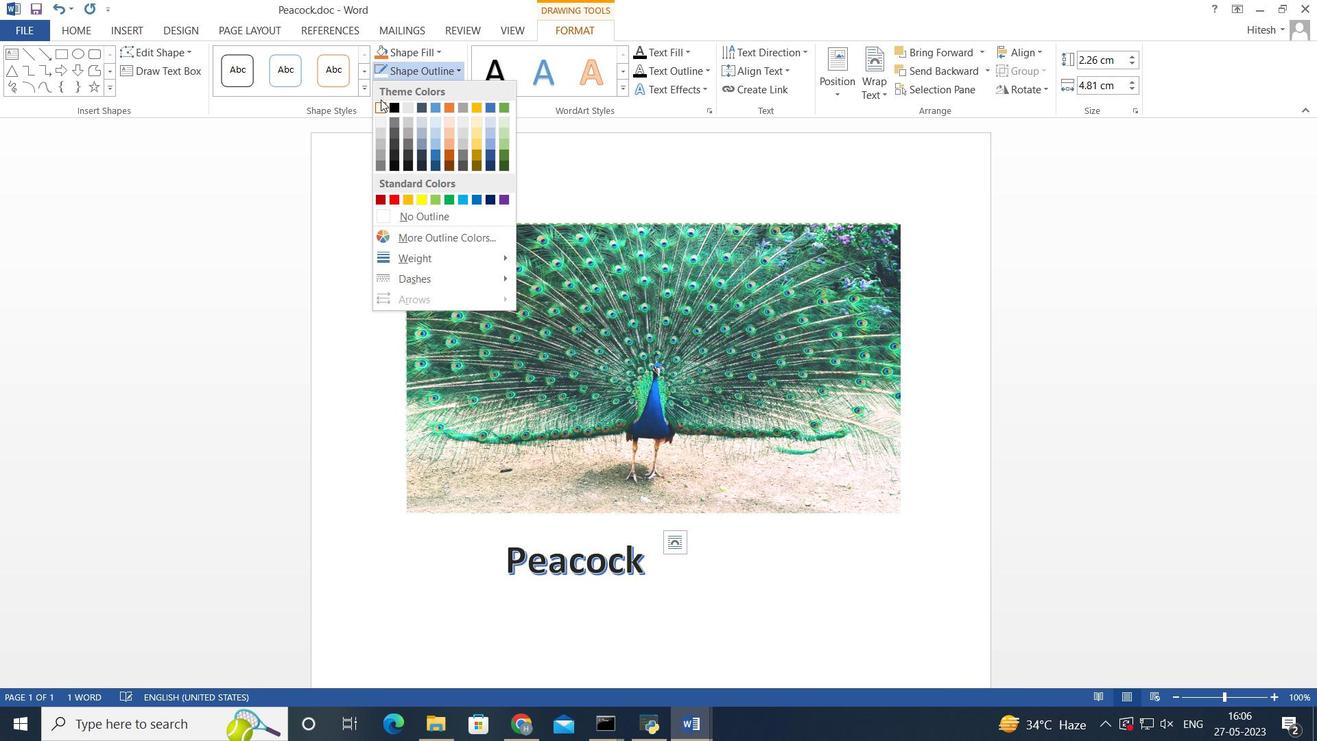 
Action: Mouse pressed left at (380, 102)
Screenshot: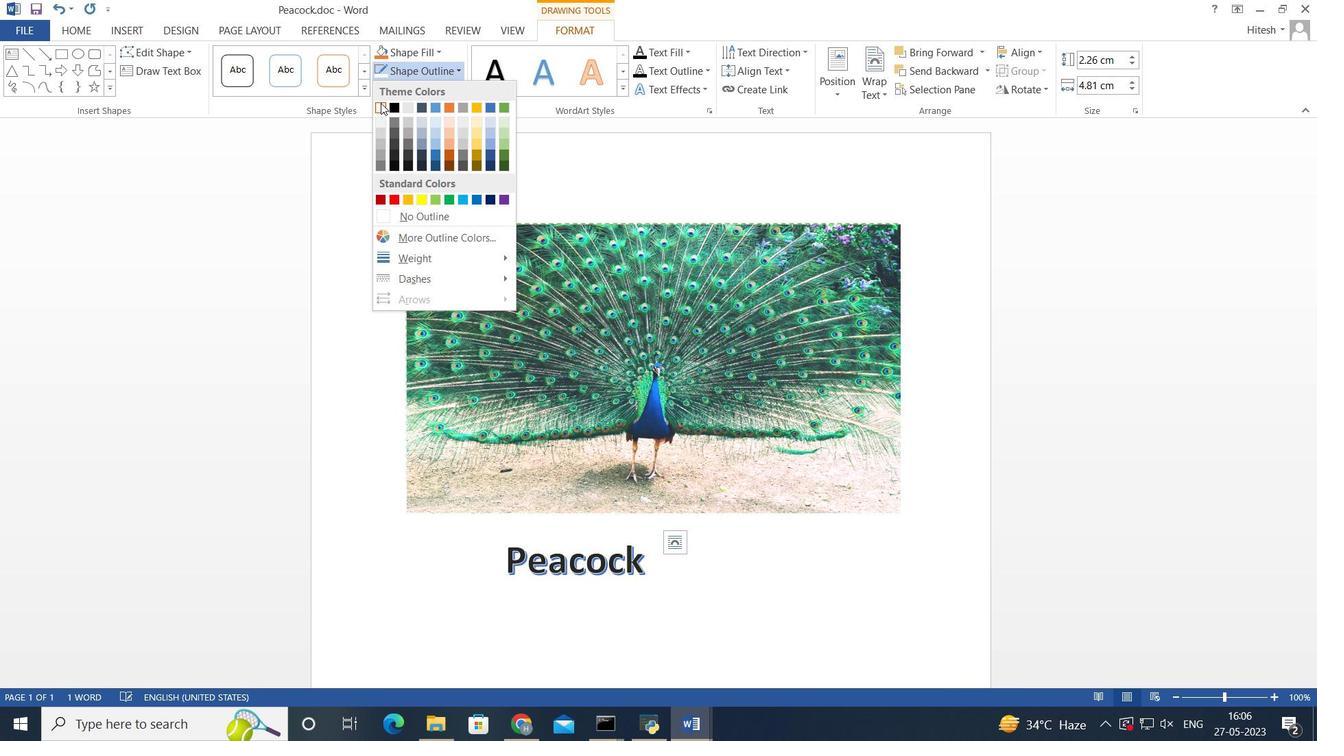 
Action: Mouse moved to (395, 214)
Screenshot: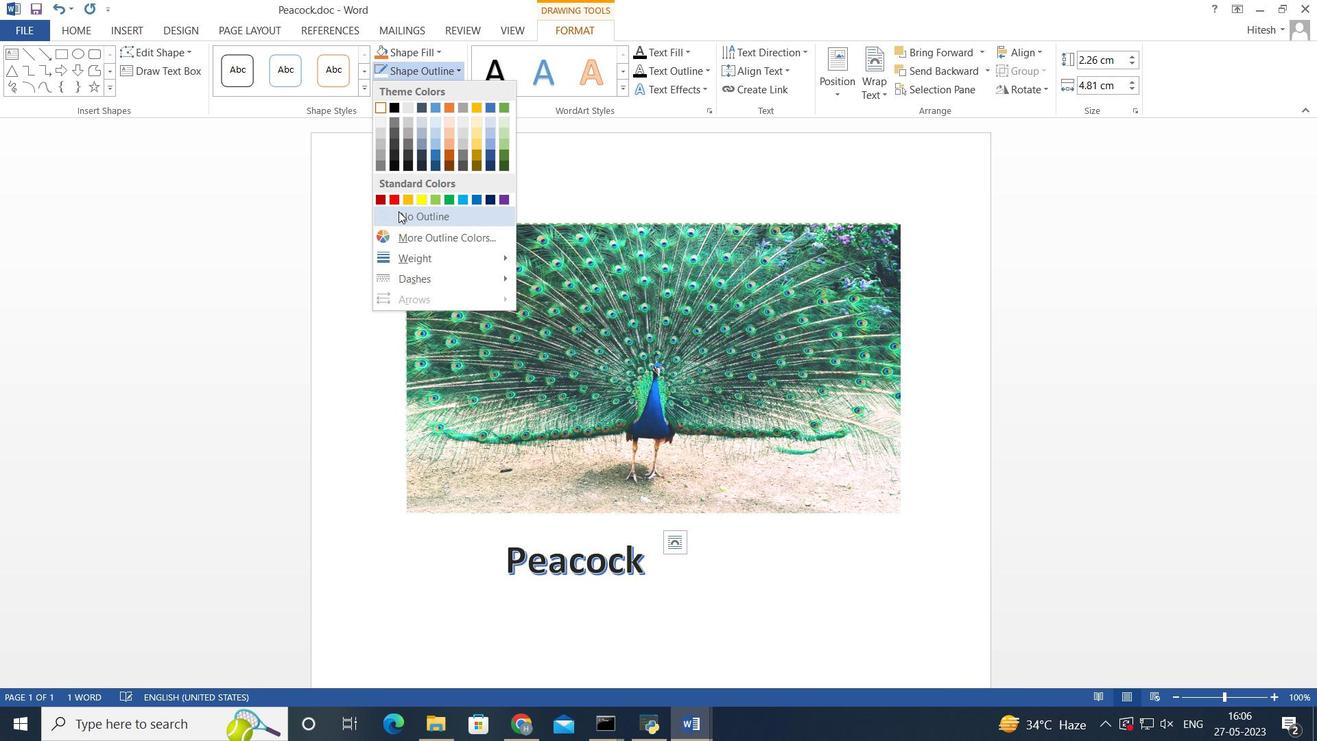 
Action: Mouse pressed left at (395, 214)
Screenshot: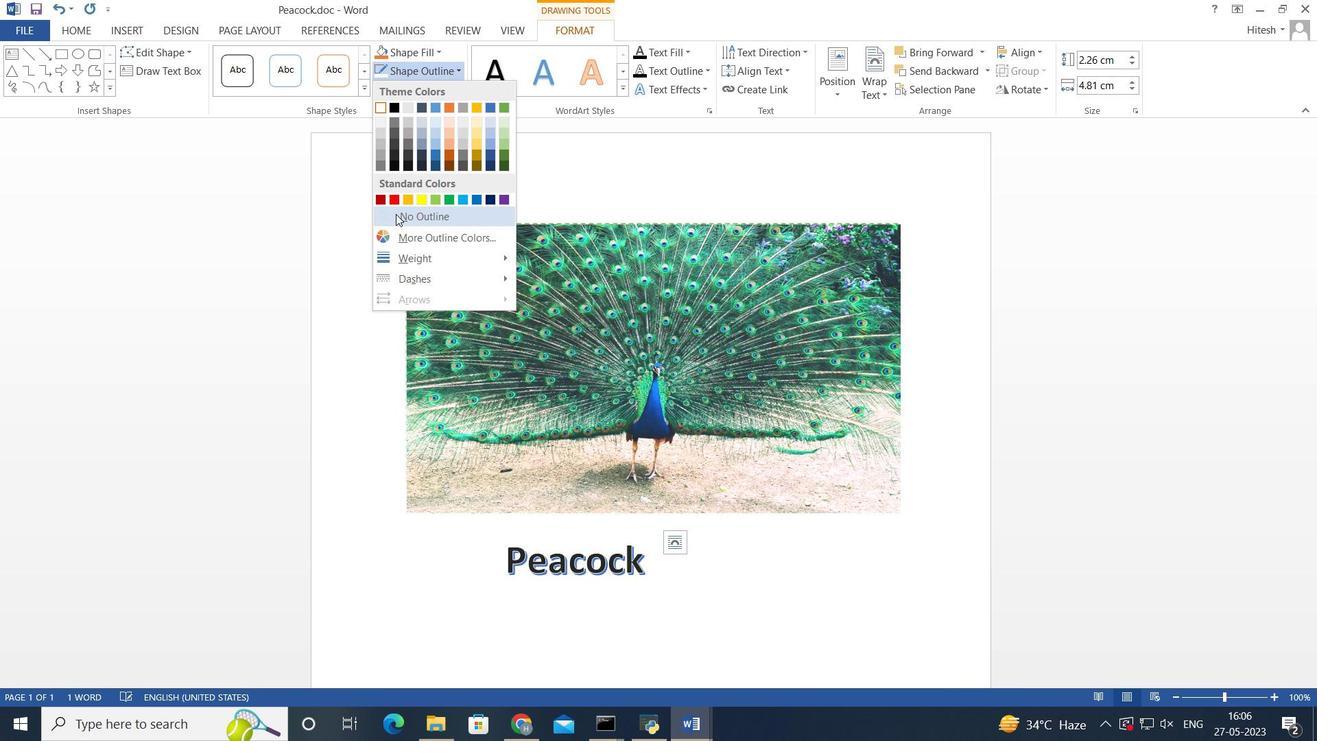 
Action: Mouse moved to (390, 62)
Screenshot: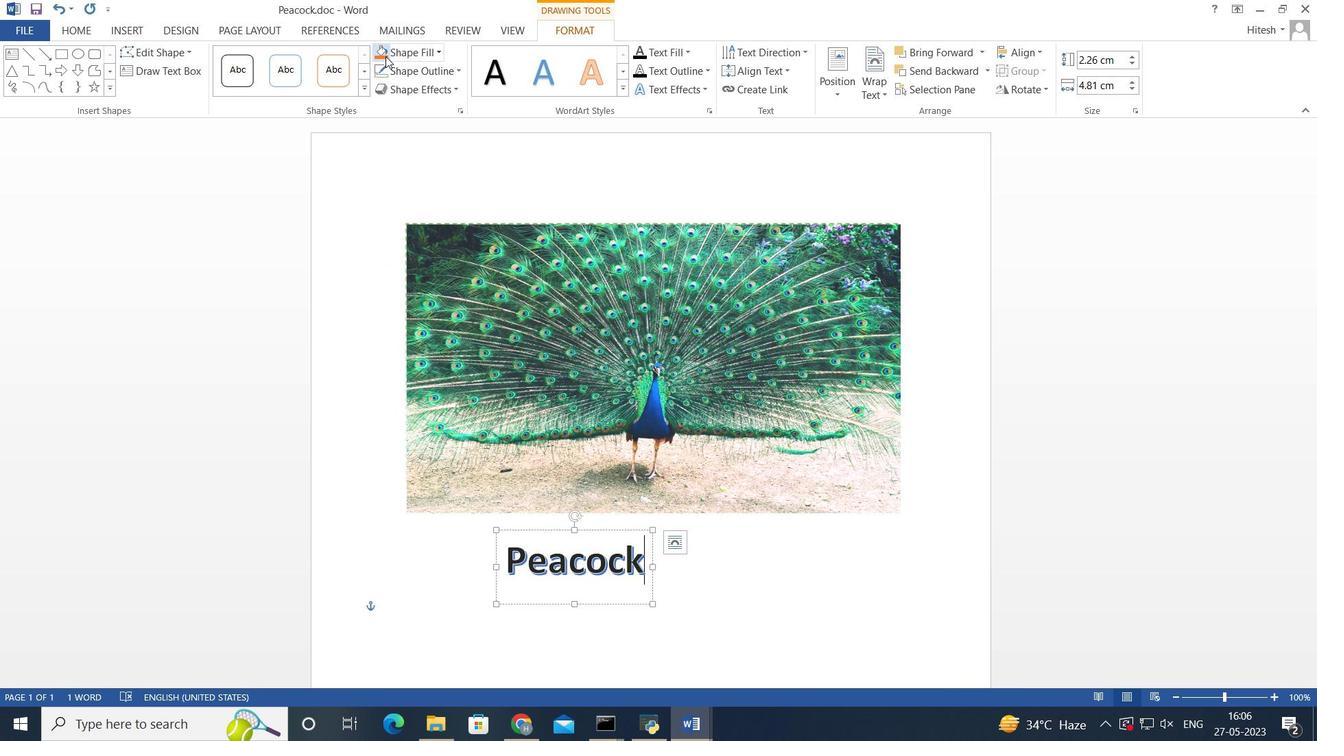 
Action: Mouse pressed left at (390, 62)
Screenshot: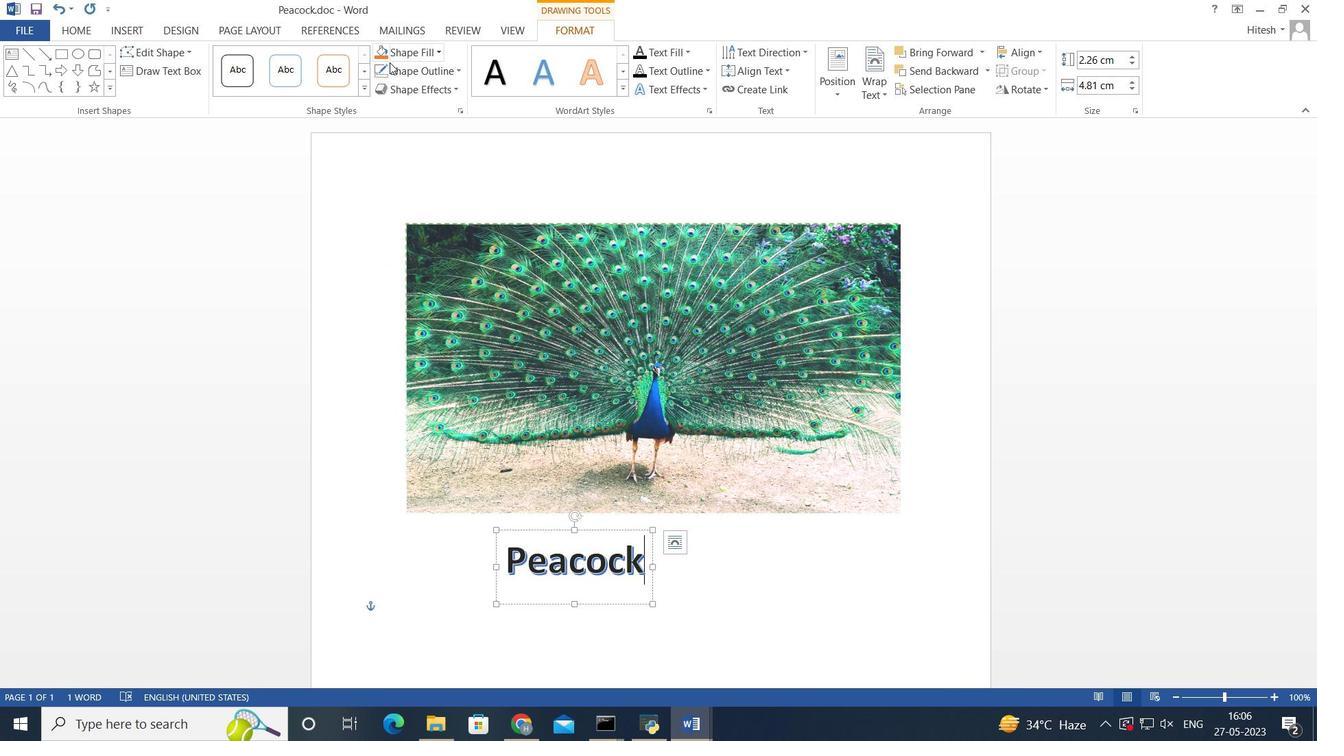 
Action: Mouse moved to (389, 108)
Screenshot: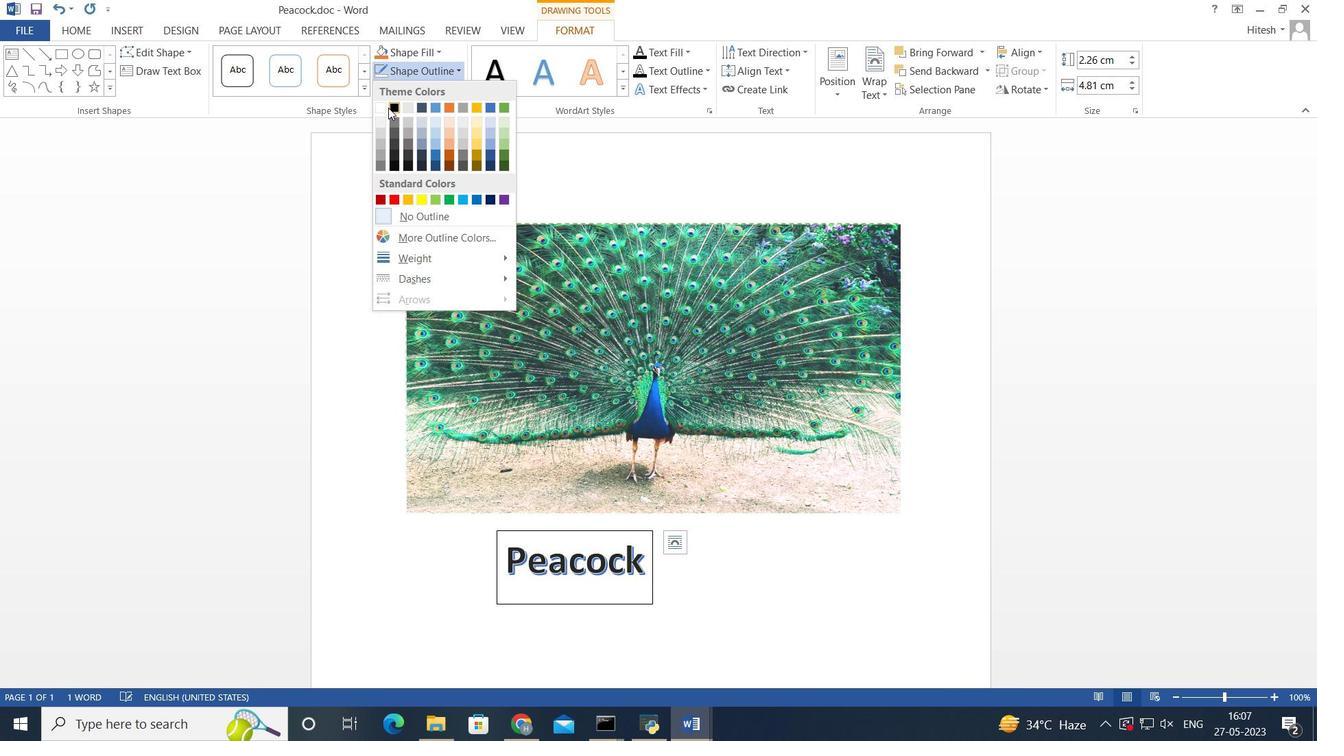 
Action: Mouse pressed left at (389, 108)
Screenshot: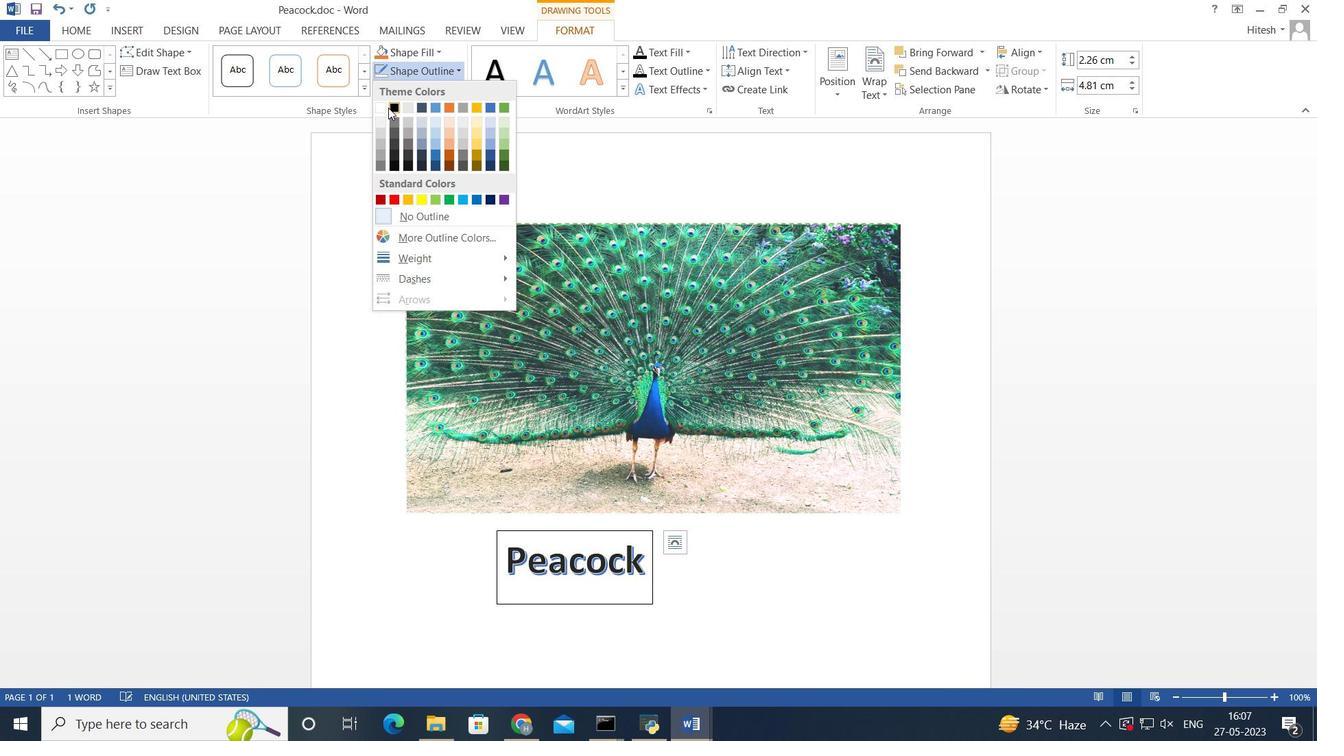 
Action: Mouse moved to (509, 189)
Screenshot: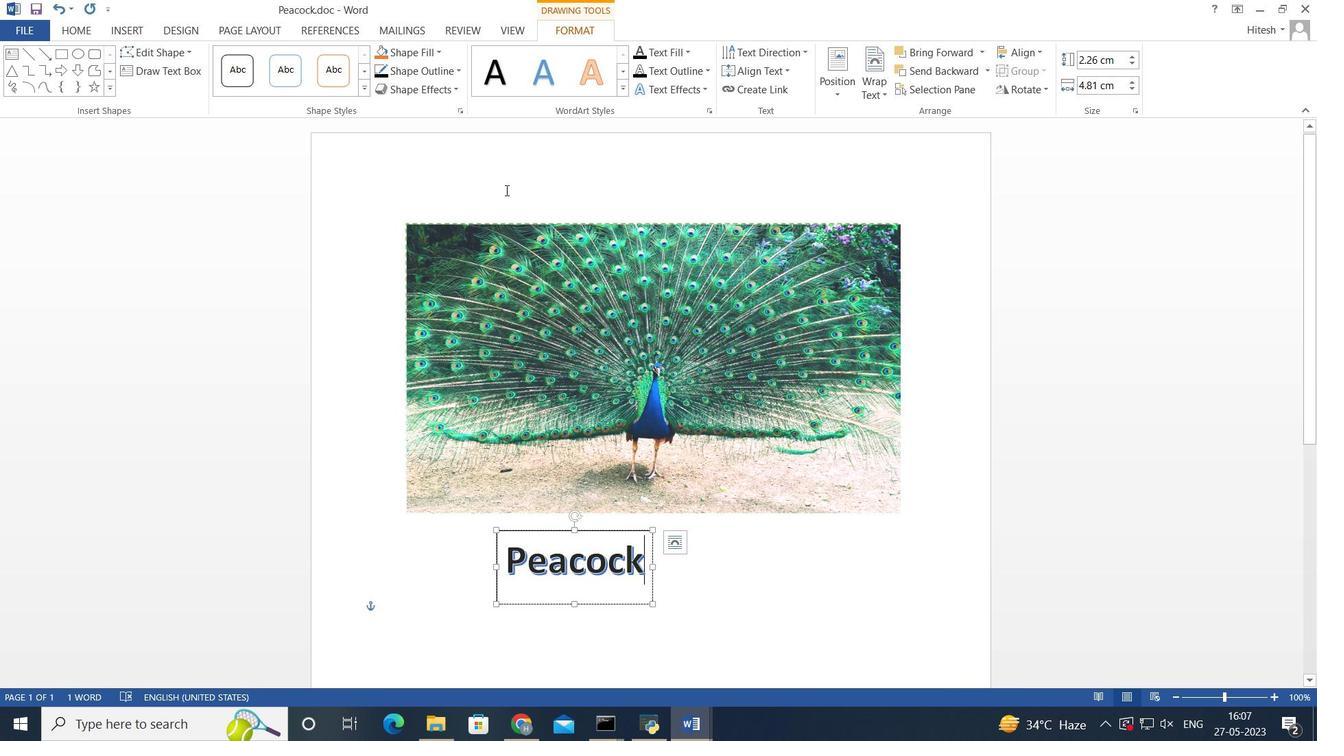 
Action: Mouse pressed left at (508, 190)
Screenshot: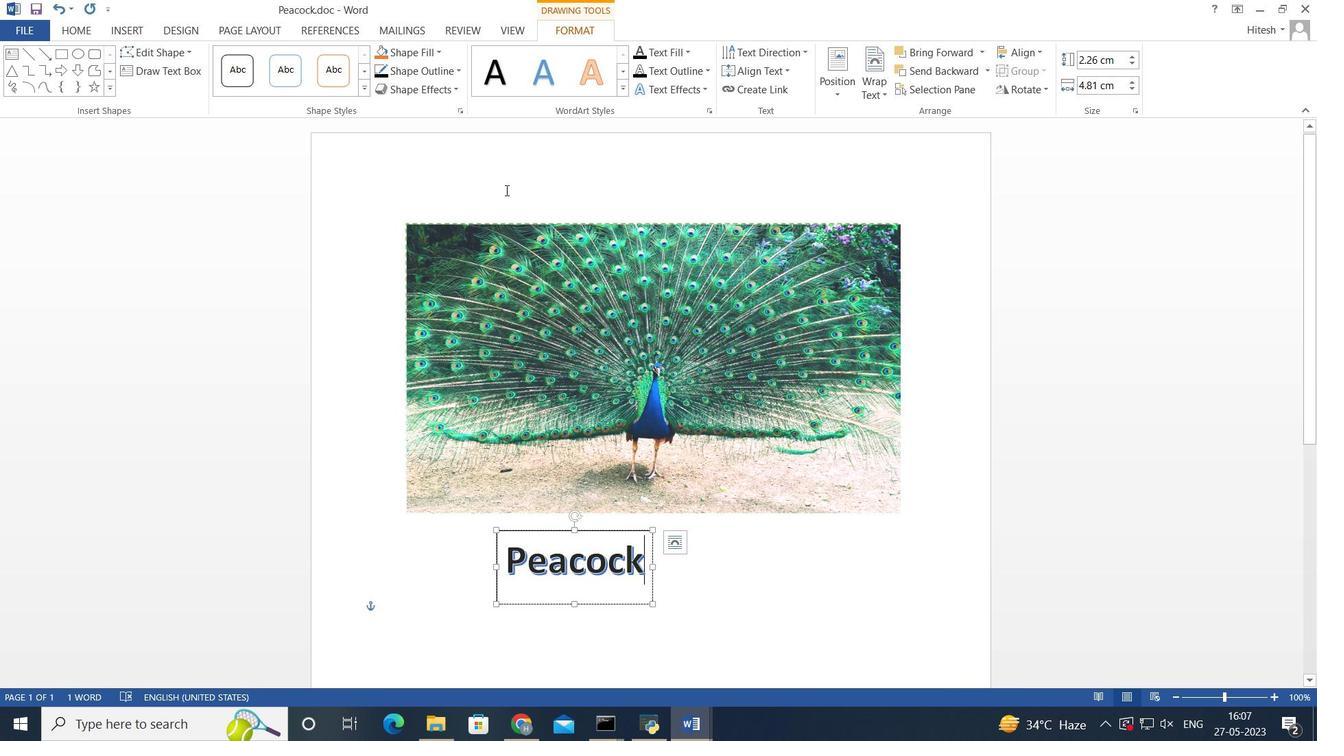 
Action: Mouse moved to (592, 572)
Screenshot: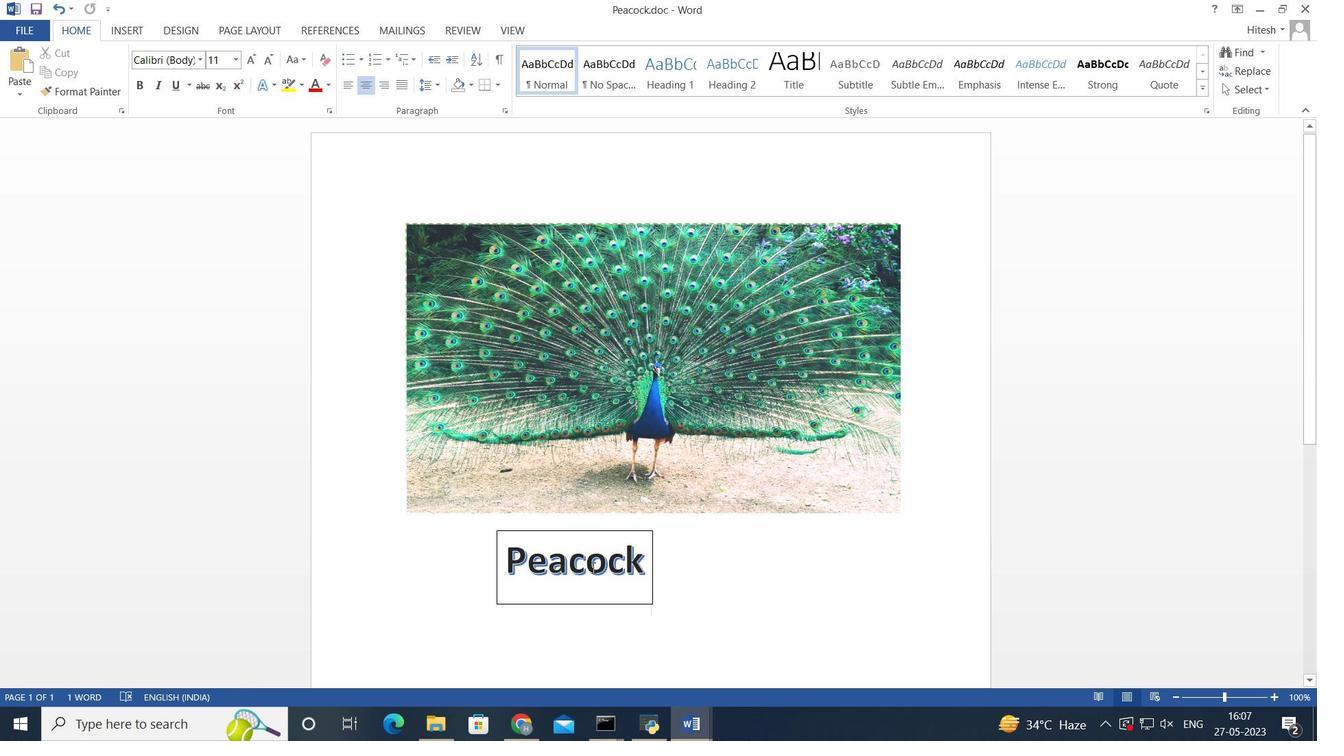 
Action: Mouse pressed left at (592, 572)
Screenshot: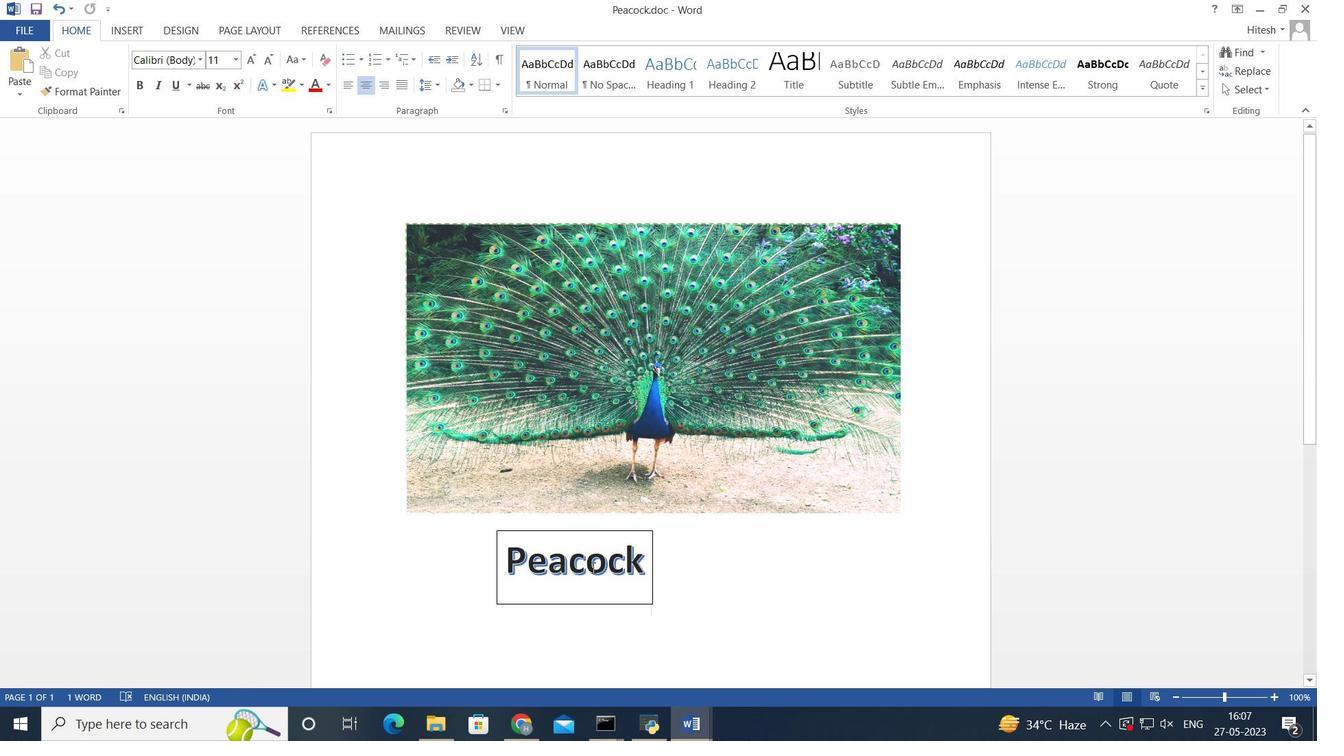 
Action: Mouse moved to (395, 69)
Screenshot: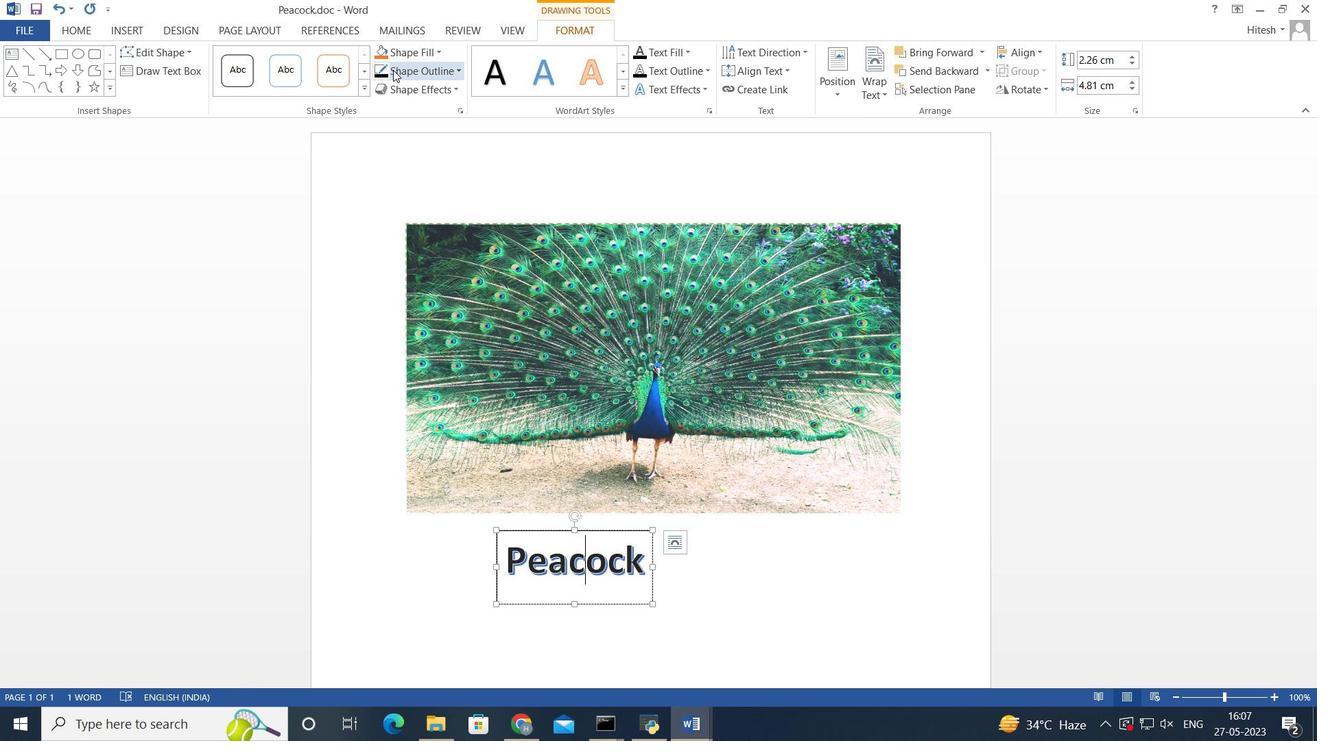 
Action: Mouse pressed left at (395, 69)
Screenshot: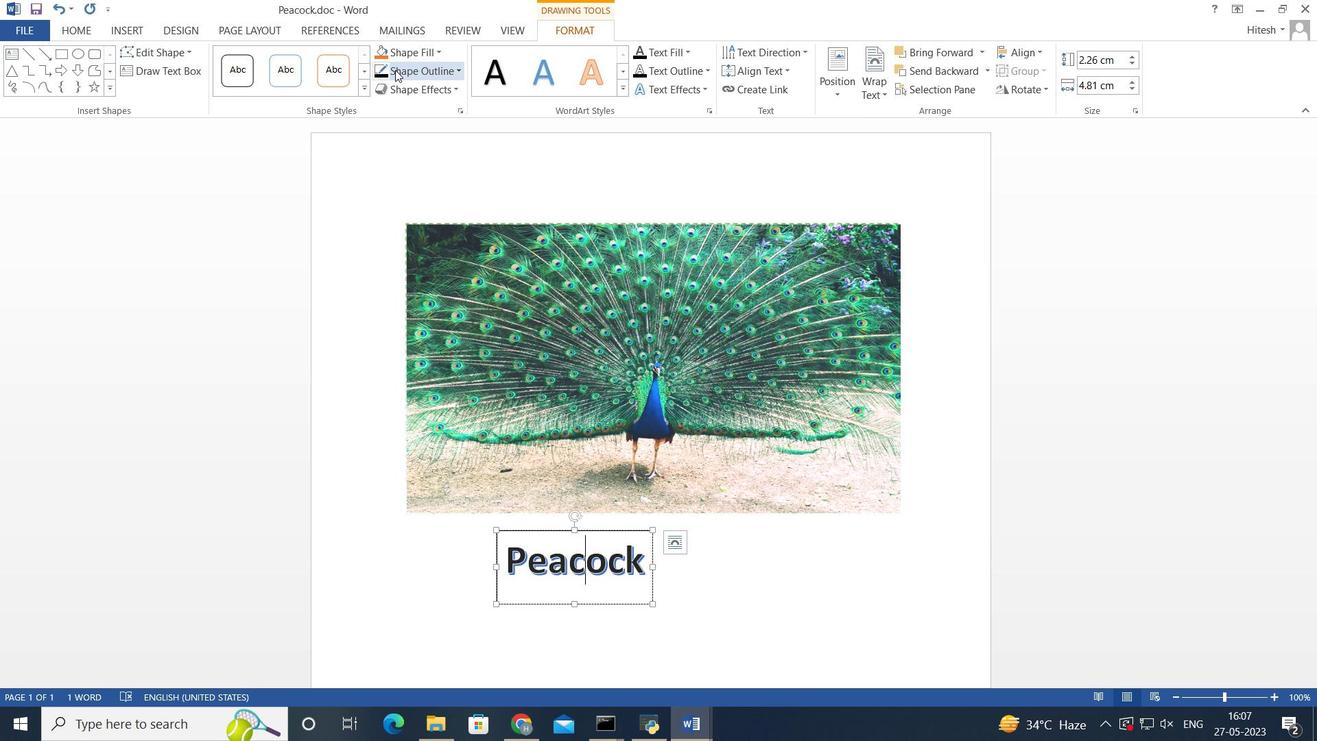 
Action: Mouse moved to (382, 104)
Screenshot: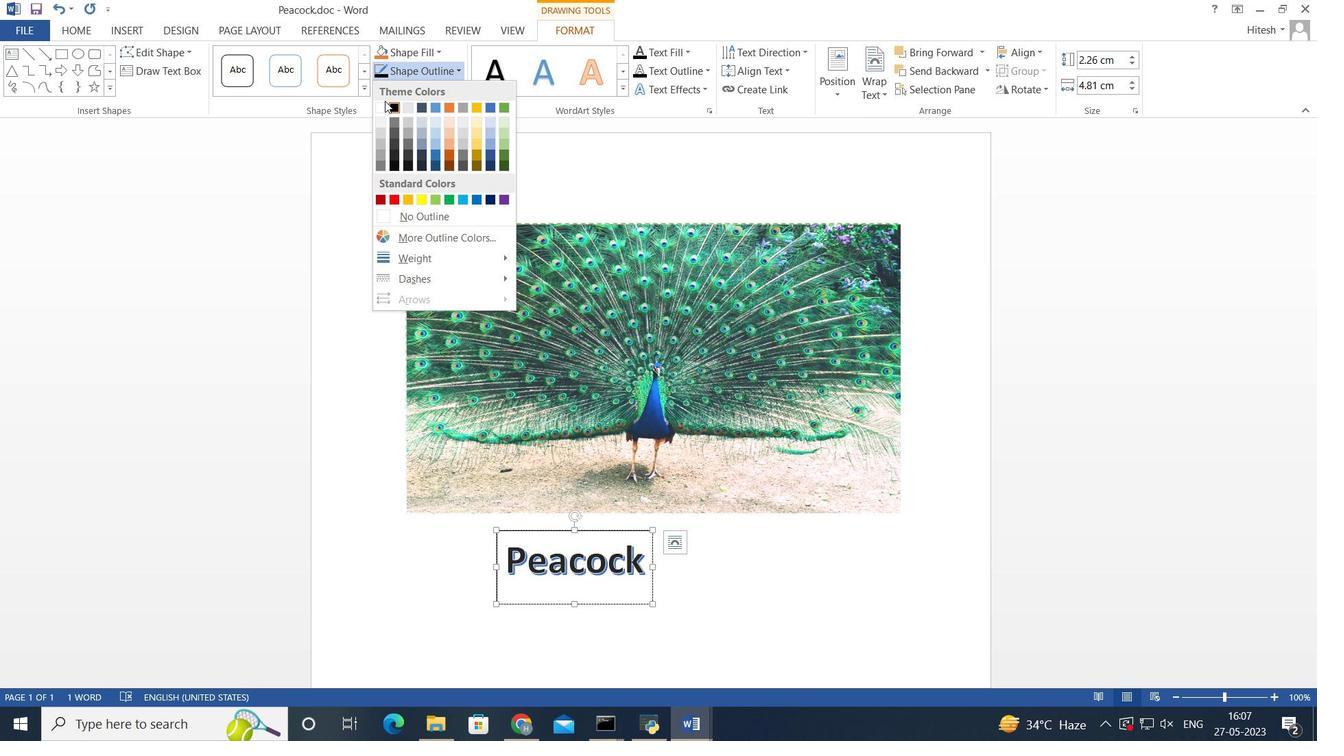 
Action: Mouse pressed left at (382, 104)
Screenshot: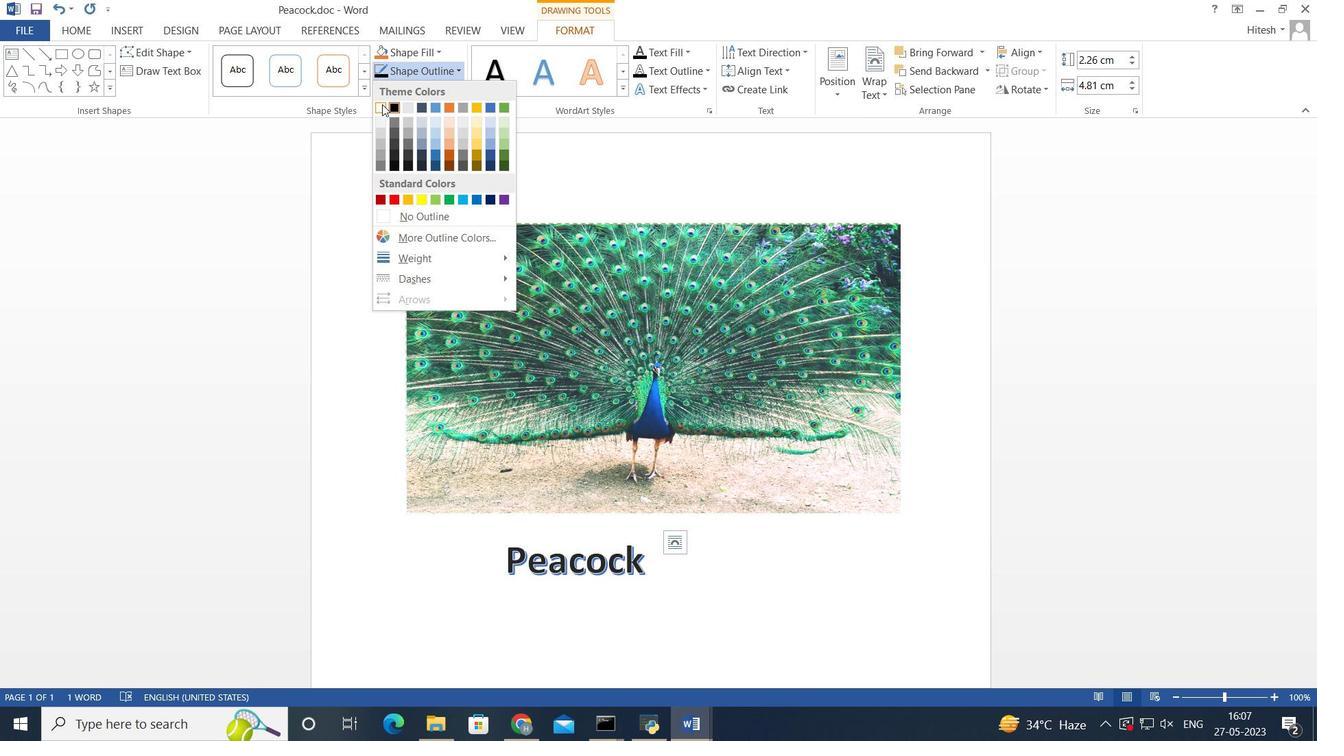 
Action: Mouse moved to (408, 509)
Screenshot: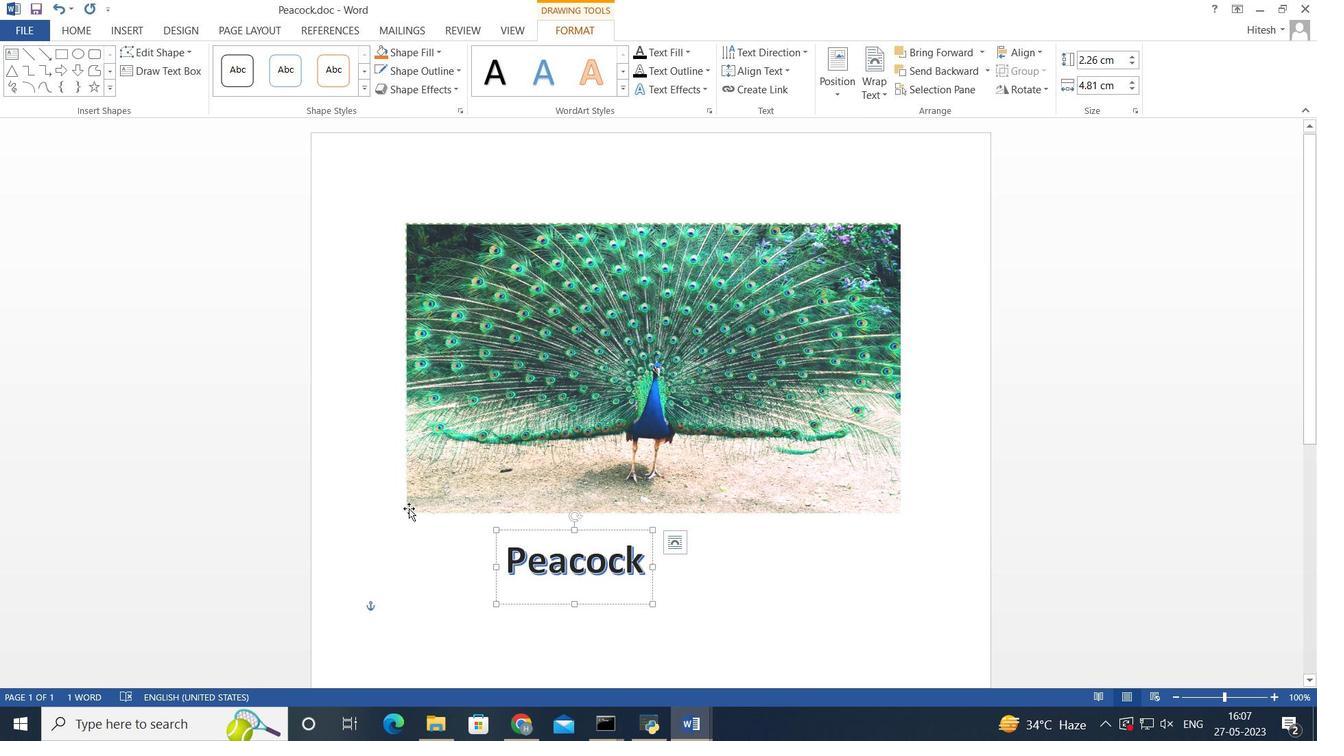 
Action: Mouse pressed left at (408, 509)
Screenshot: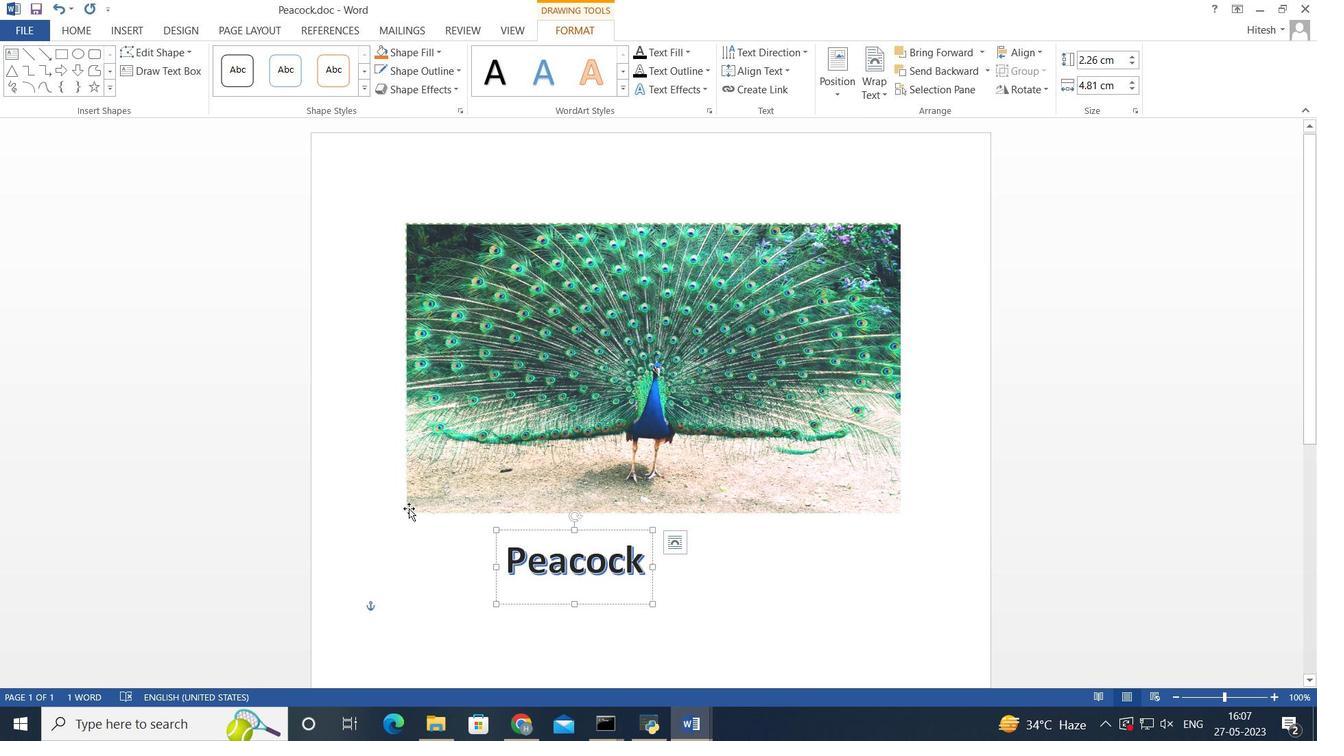 
Action: Mouse moved to (506, 553)
Screenshot: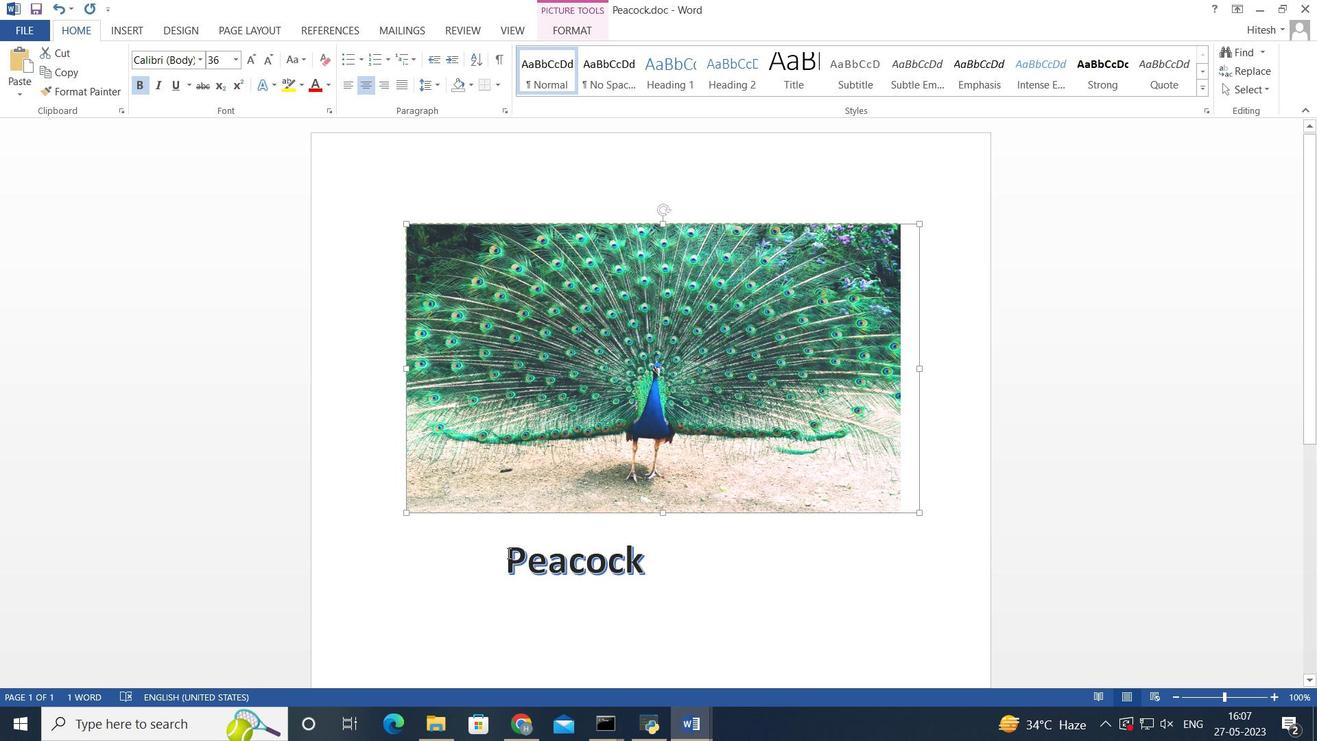 
Action: Mouse pressed left at (506, 553)
Screenshot: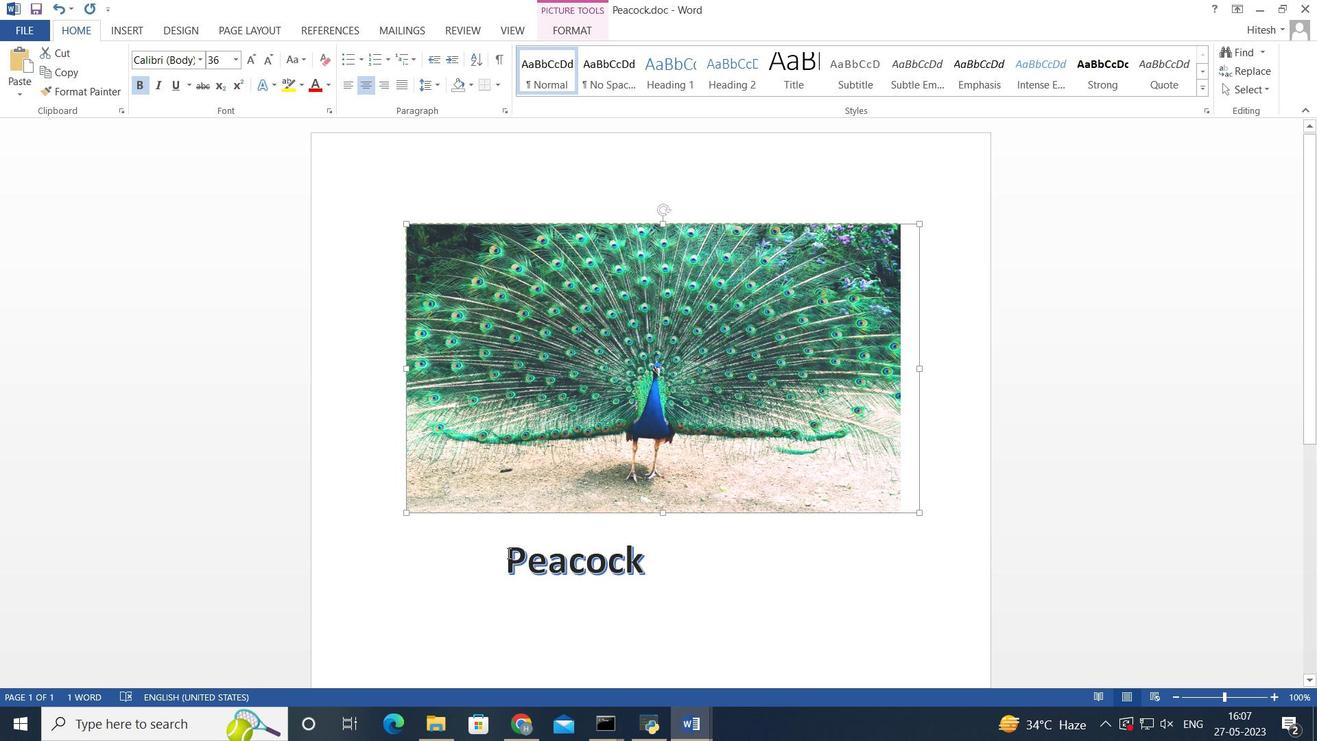 
Action: Mouse moved to (563, 531)
Screenshot: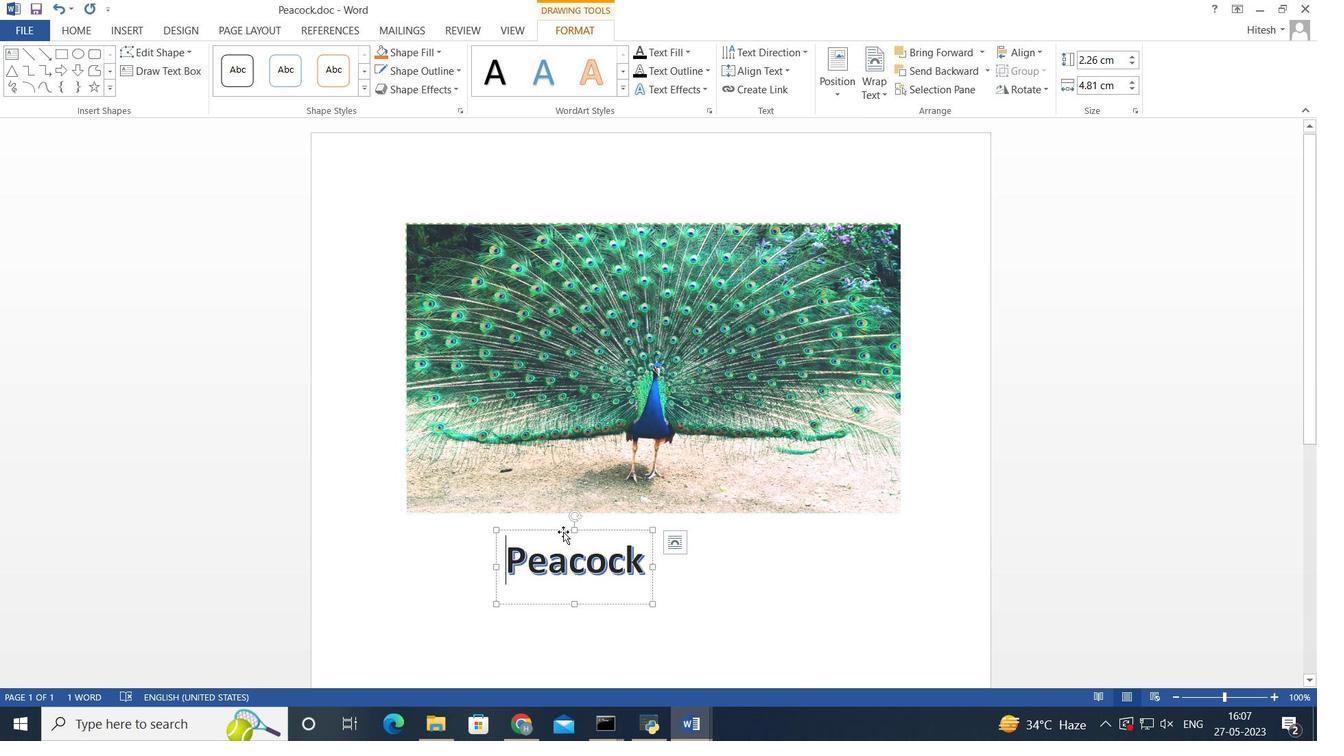 
Action: Mouse pressed left at (563, 531)
Screenshot: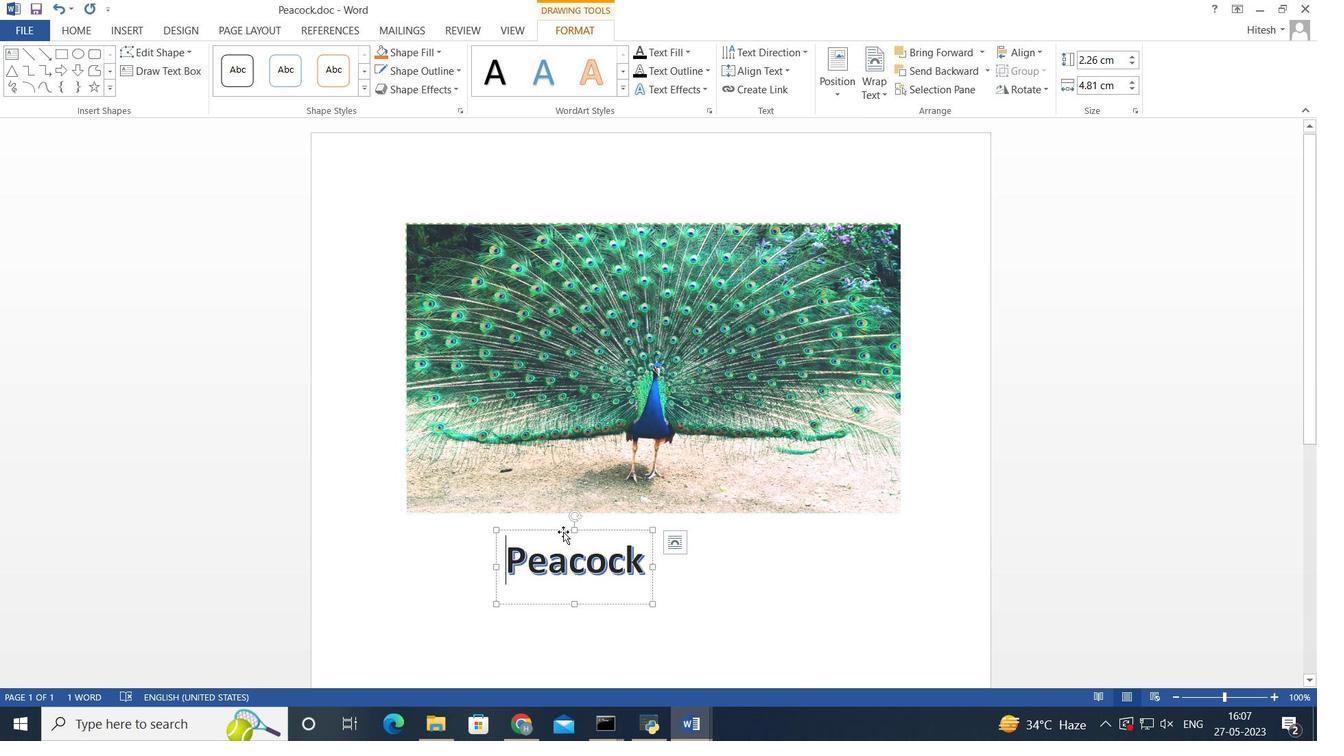 
Action: Mouse moved to (801, 553)
Screenshot: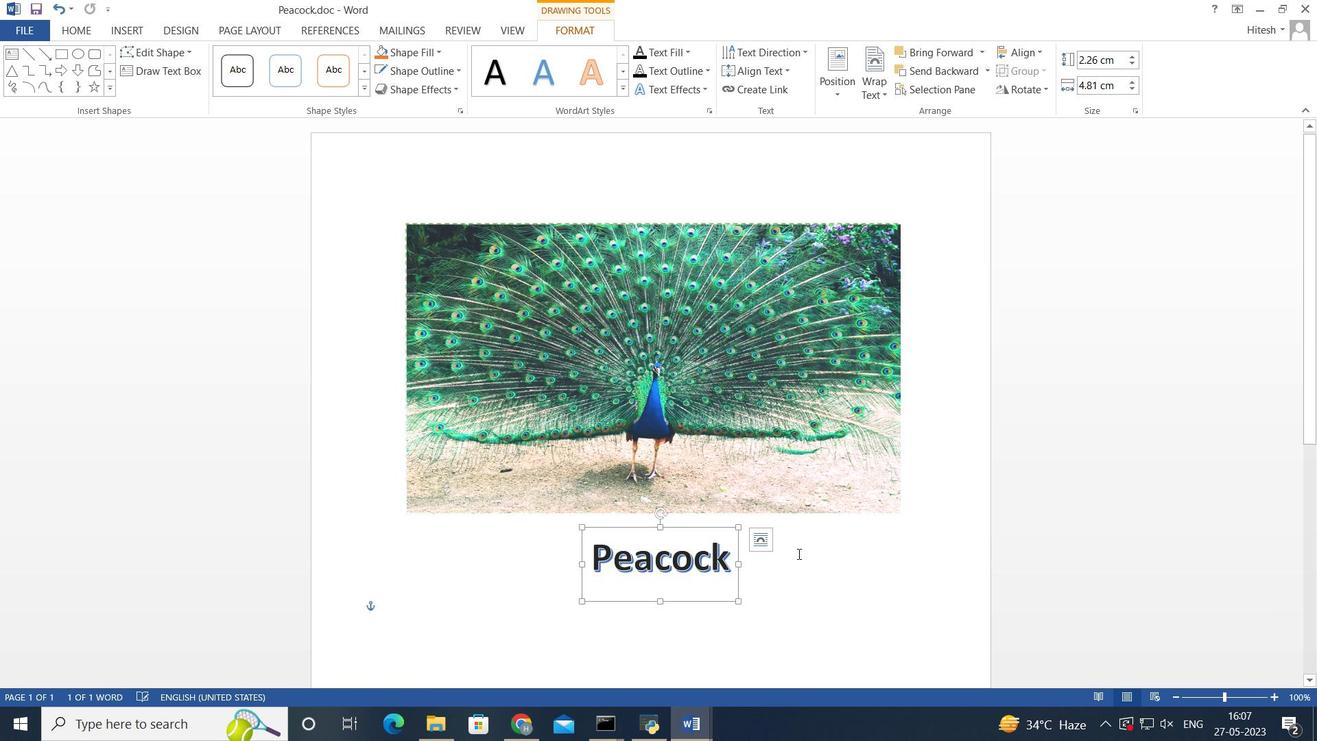 
Action: Mouse pressed left at (801, 553)
Screenshot: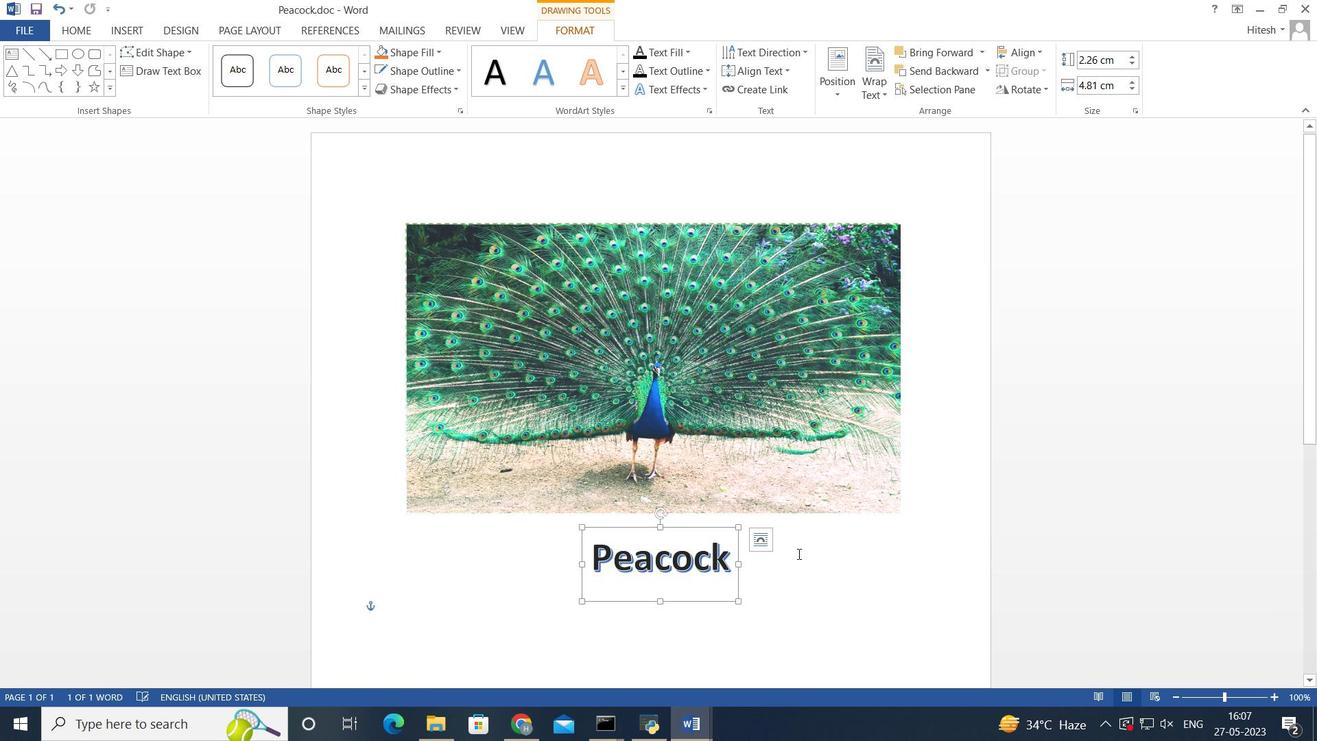 
Action: Mouse moved to (774, 557)
Screenshot: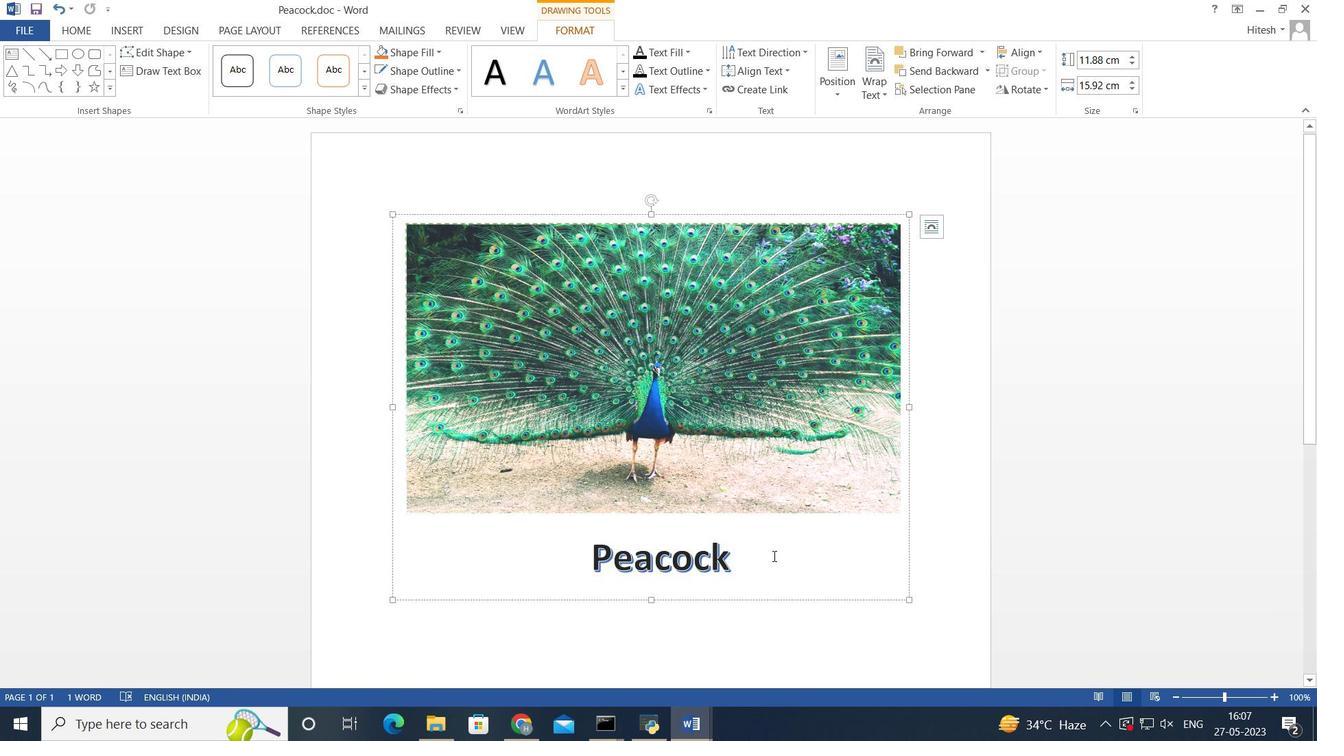 
